 Task: Open Card Change Control Board Meeting in Board Business Model Business Case Development and Analysis to Workspace Consulting and add a team member Softage.2@softage.net, a label Orange, a checklist Financial Planning and Analysis, an attachment from Trello, a color Orange and finally, add a card description 'Create and send out employee engagement survey on career development opportunities' and a comment 'Let us celebrate our progress and keep pushing forward as this task is an important milestone in our project.'. Add a start date 'Jan 06, 1900' with a due date 'Jan 13, 1900'
Action: Mouse moved to (455, 142)
Screenshot: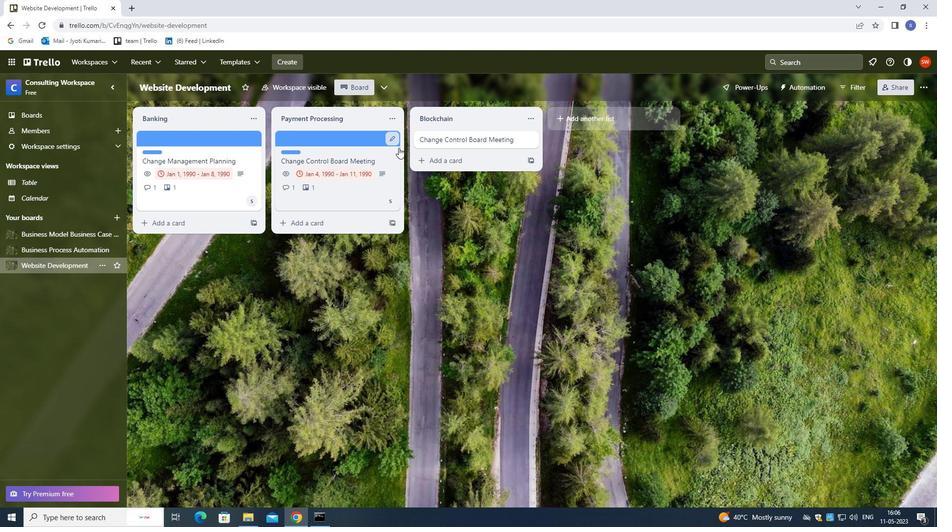 
Action: Mouse pressed left at (455, 142)
Screenshot: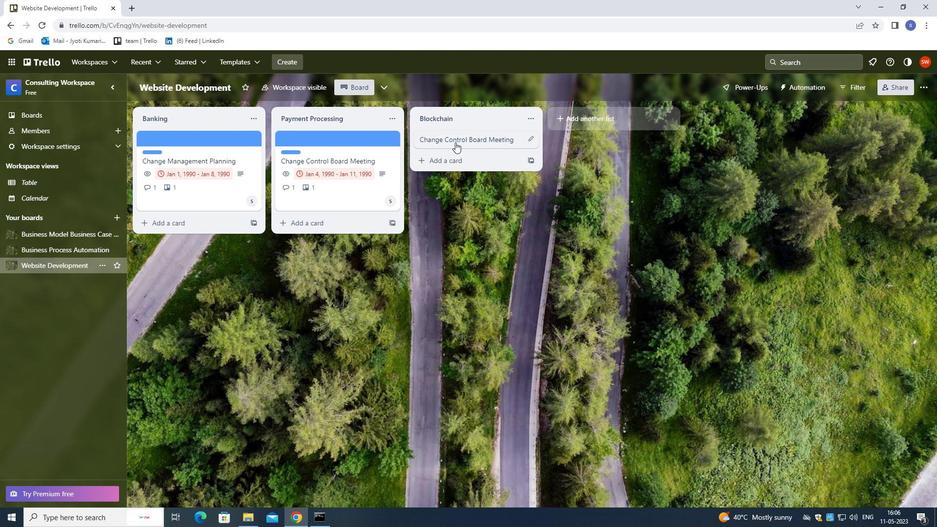 
Action: Mouse moved to (600, 177)
Screenshot: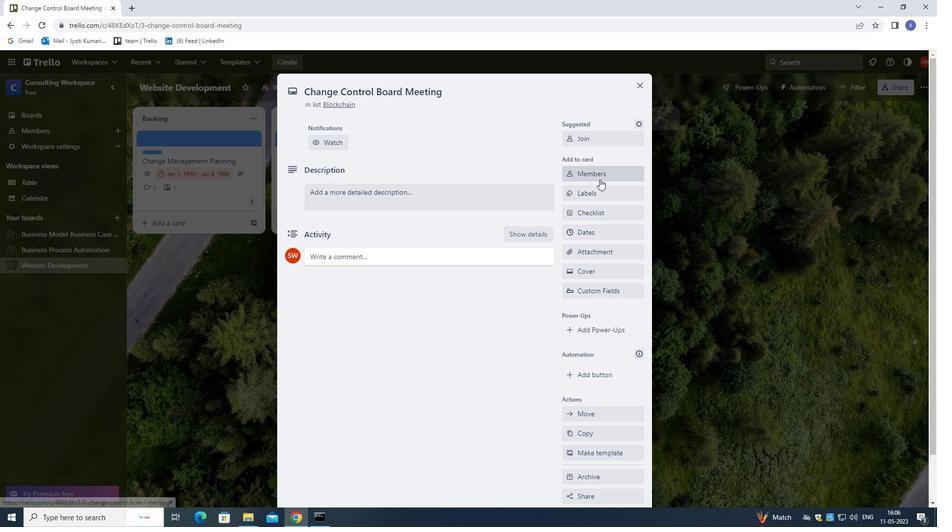 
Action: Mouse pressed left at (600, 177)
Screenshot: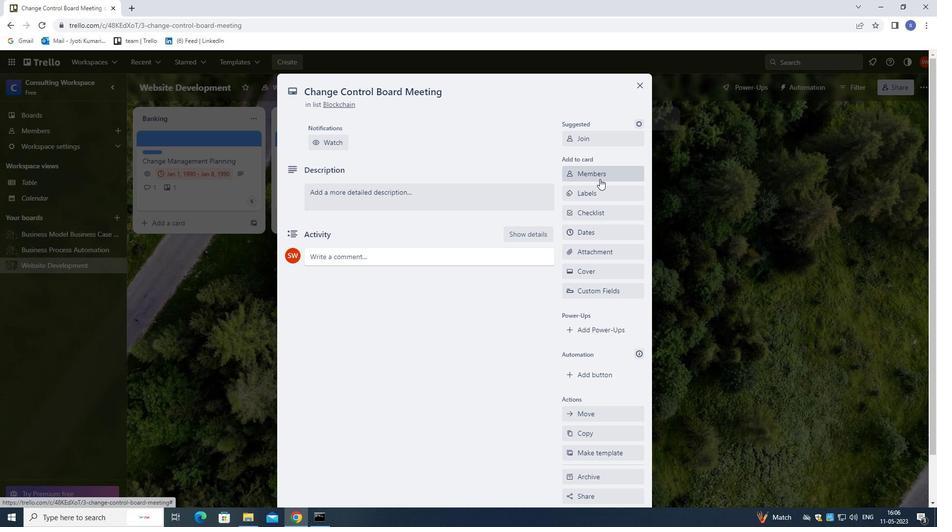 
Action: Mouse moved to (12, 0)
Screenshot: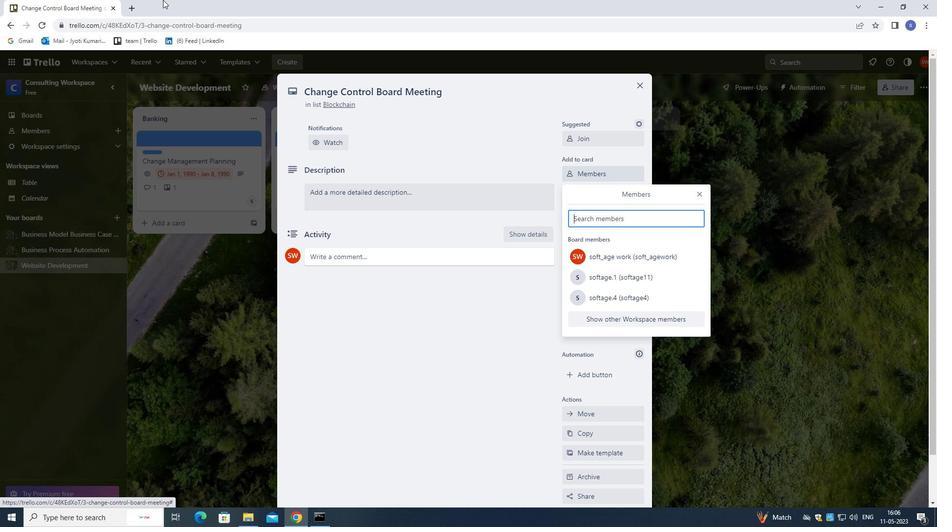 
Action: Key pressed s
Screenshot: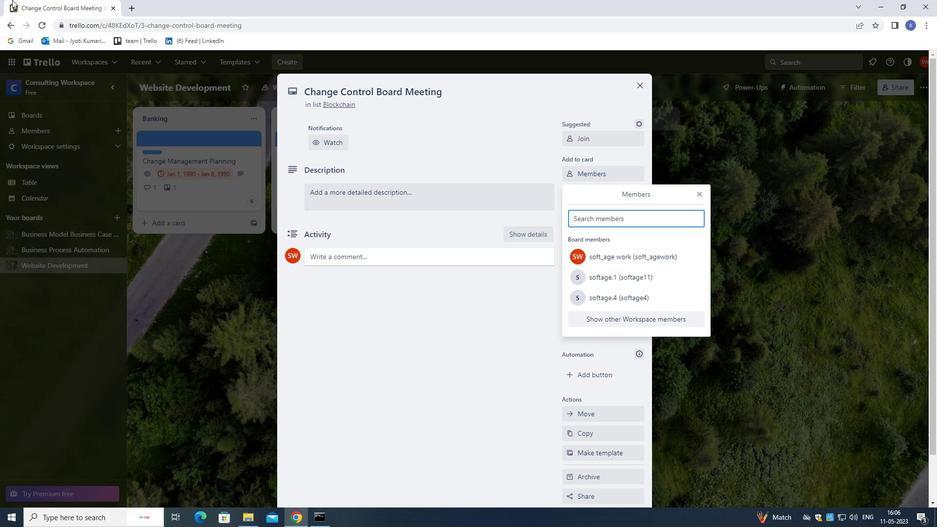 
Action: Mouse moved to (11, 0)
Screenshot: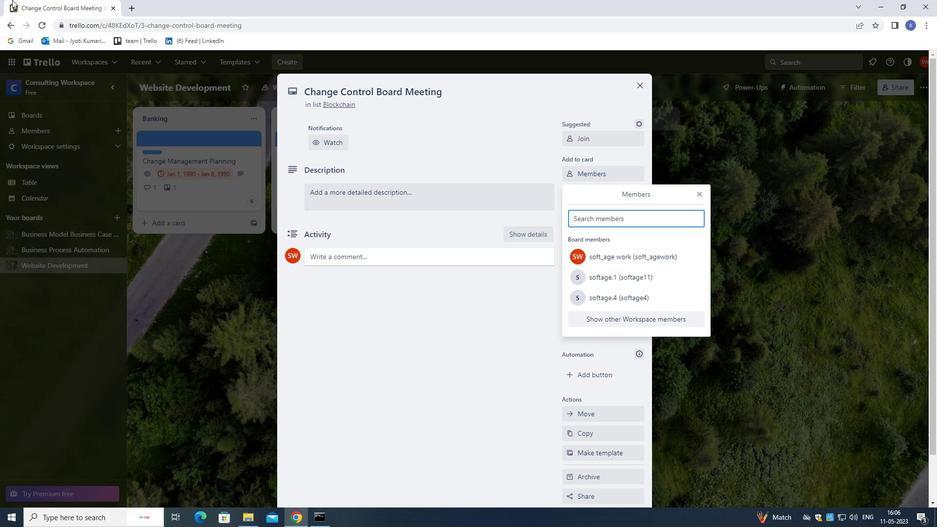 
Action: Key pressed oftage.3<Key.shift>@SOFTAGE.NET
Screenshot: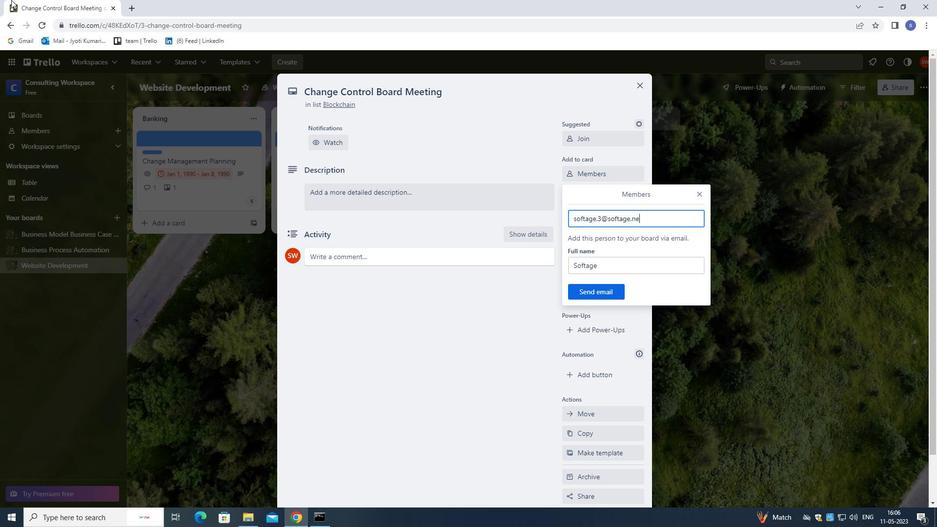 
Action: Mouse moved to (611, 289)
Screenshot: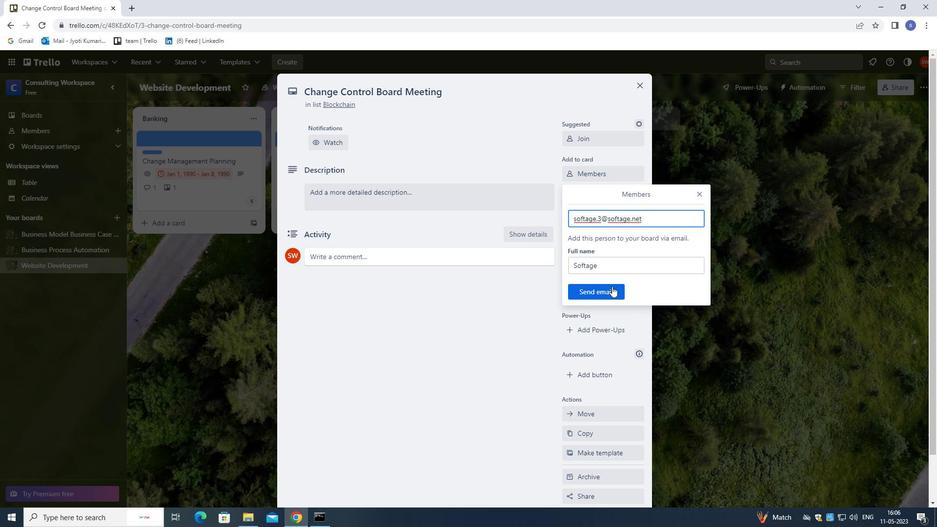 
Action: Mouse pressed left at (611, 289)
Screenshot: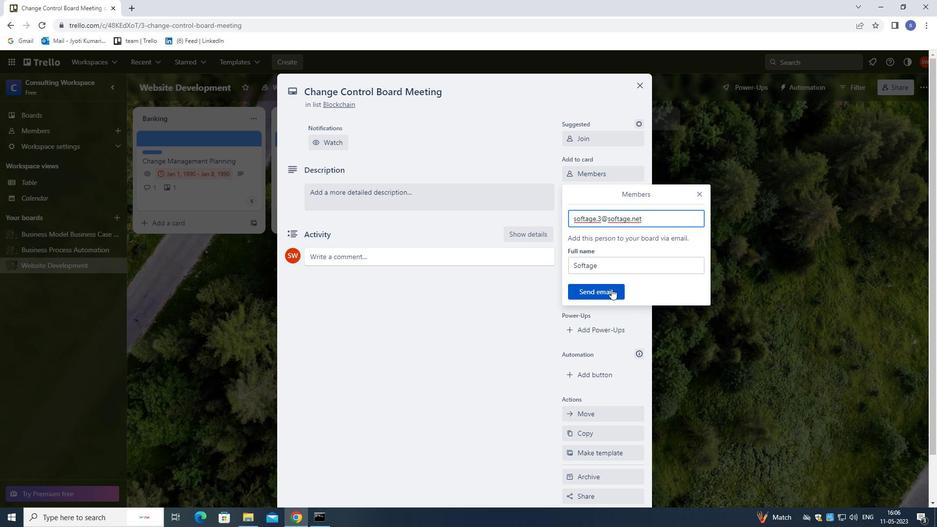 
Action: Mouse moved to (590, 198)
Screenshot: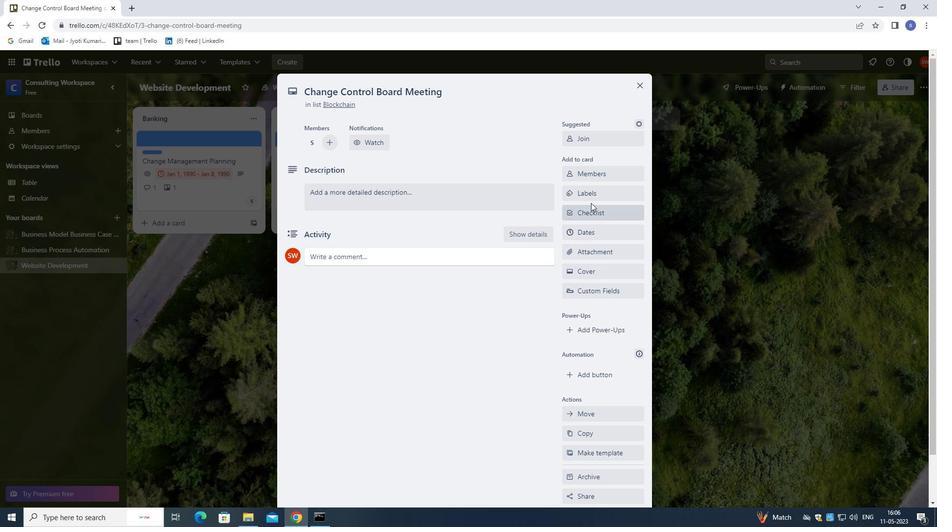 
Action: Mouse pressed left at (590, 198)
Screenshot: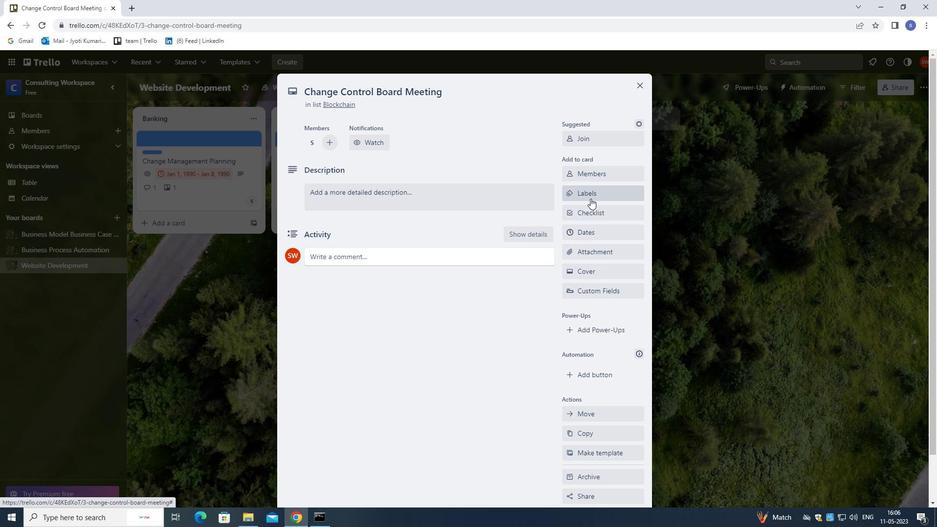 
Action: Mouse moved to (593, 318)
Screenshot: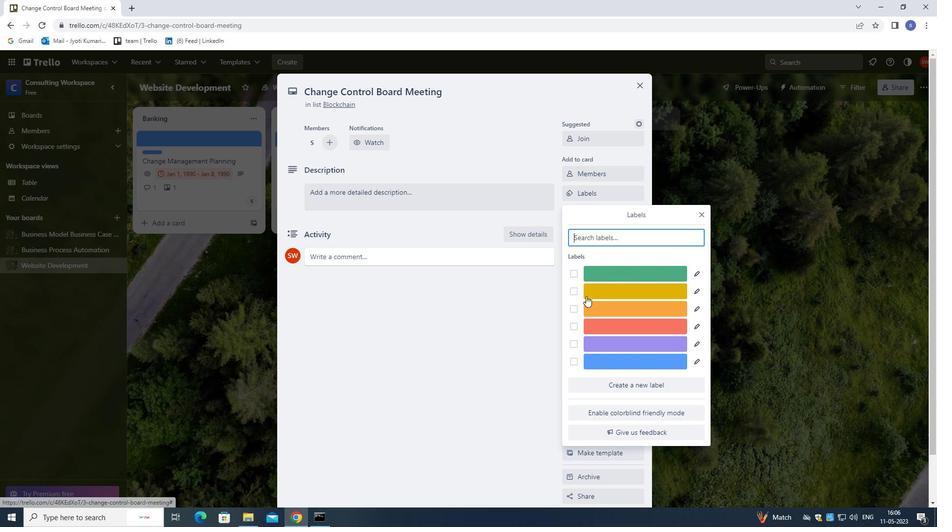 
Action: Key pressed BL
Screenshot: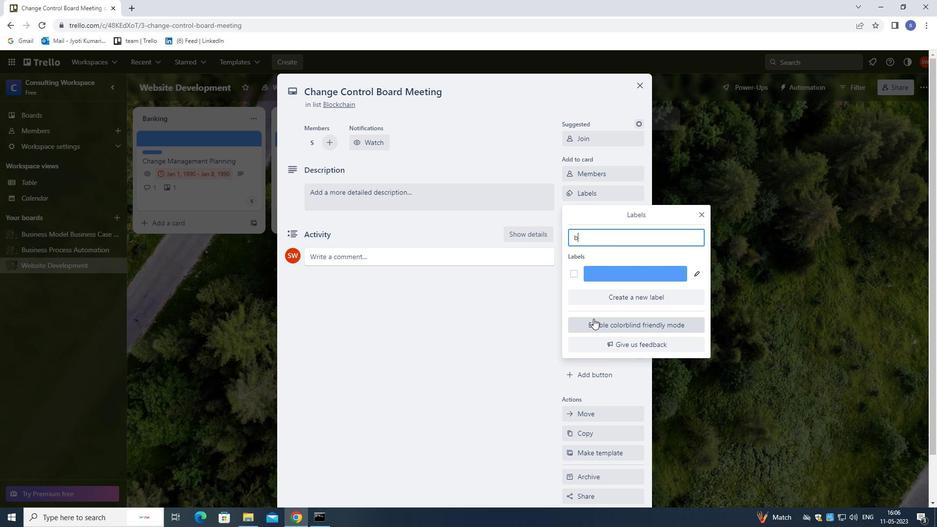 
Action: Mouse moved to (576, 272)
Screenshot: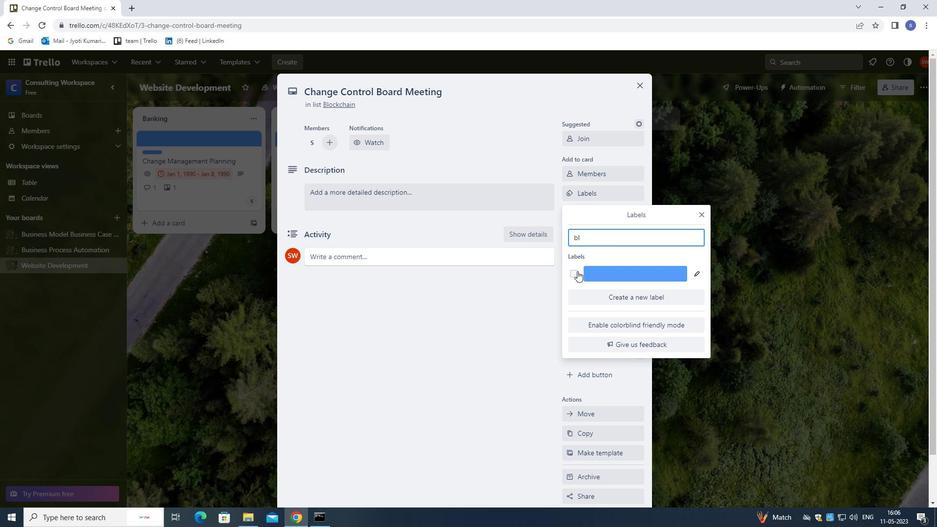 
Action: Mouse pressed left at (576, 272)
Screenshot: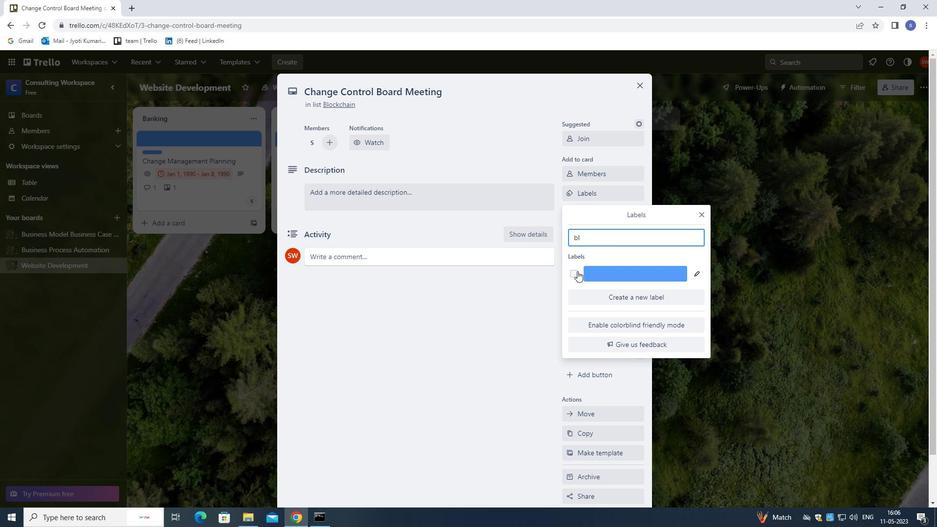
Action: Mouse moved to (702, 216)
Screenshot: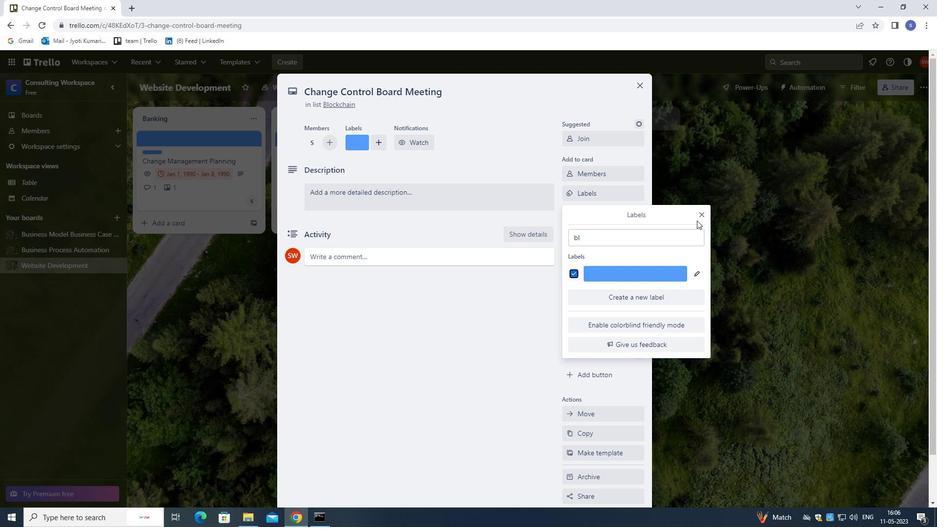 
Action: Mouse pressed left at (702, 216)
Screenshot: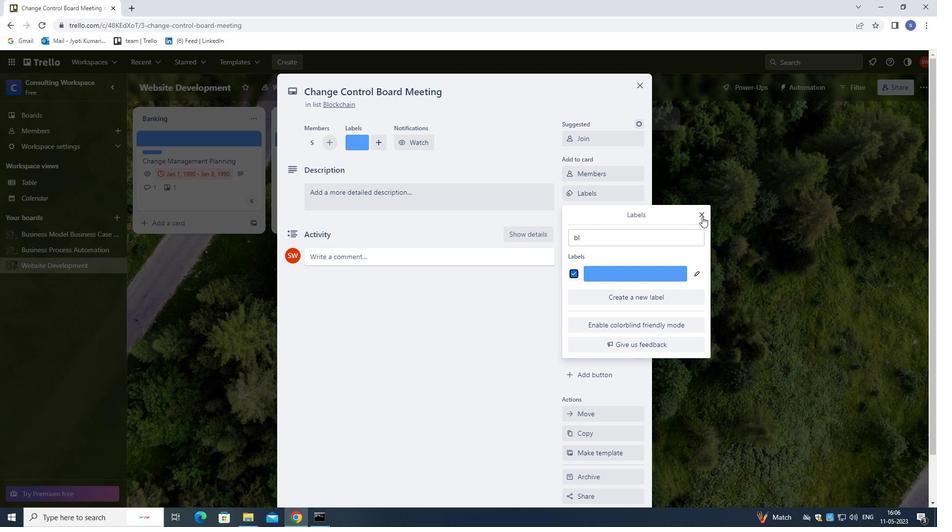 
Action: Mouse moved to (628, 219)
Screenshot: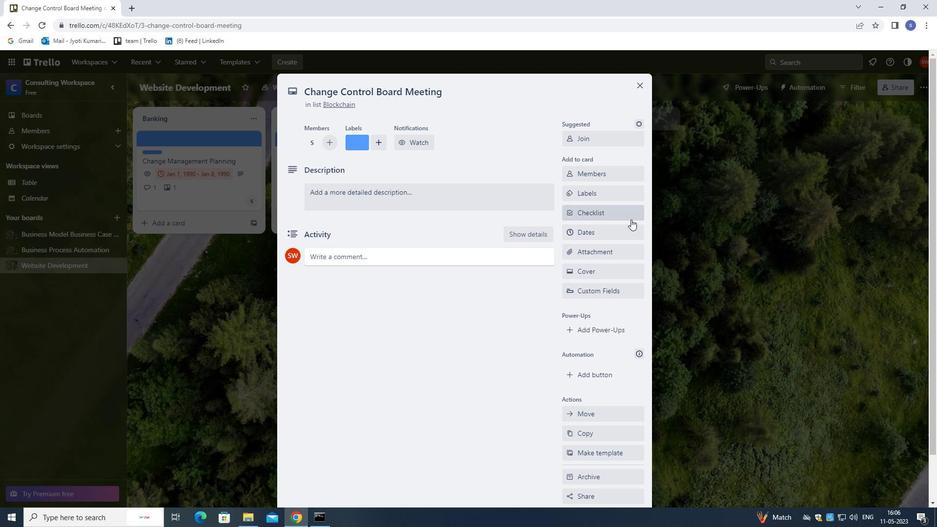 
Action: Mouse pressed left at (628, 219)
Screenshot: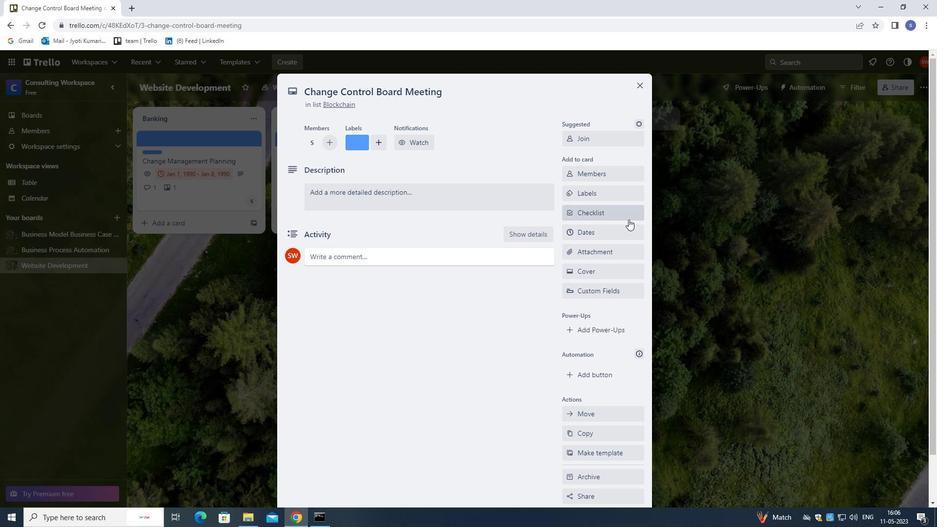 
Action: Mouse moved to (410, 62)
Screenshot: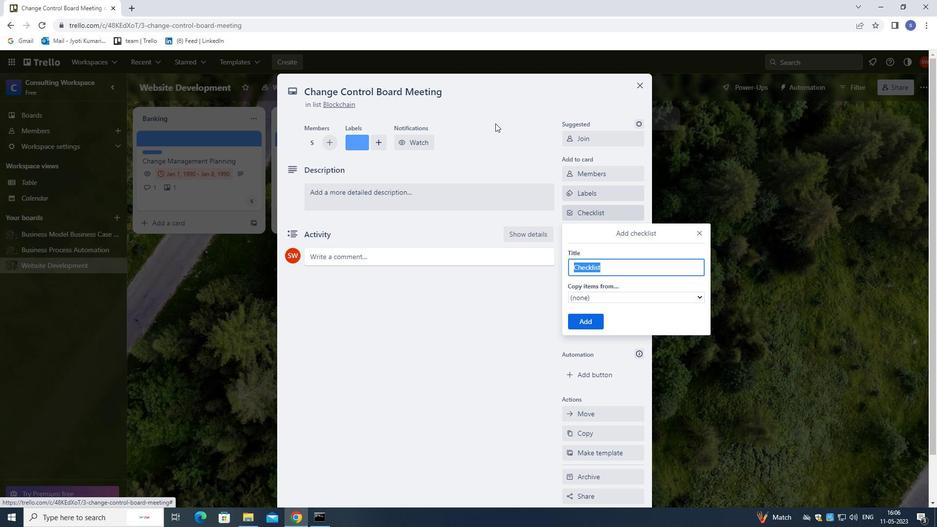 
Action: Key pressed <Key.shift>TASK<Key.space><Key.shift><Key.shift>MANAGEMENT
Screenshot: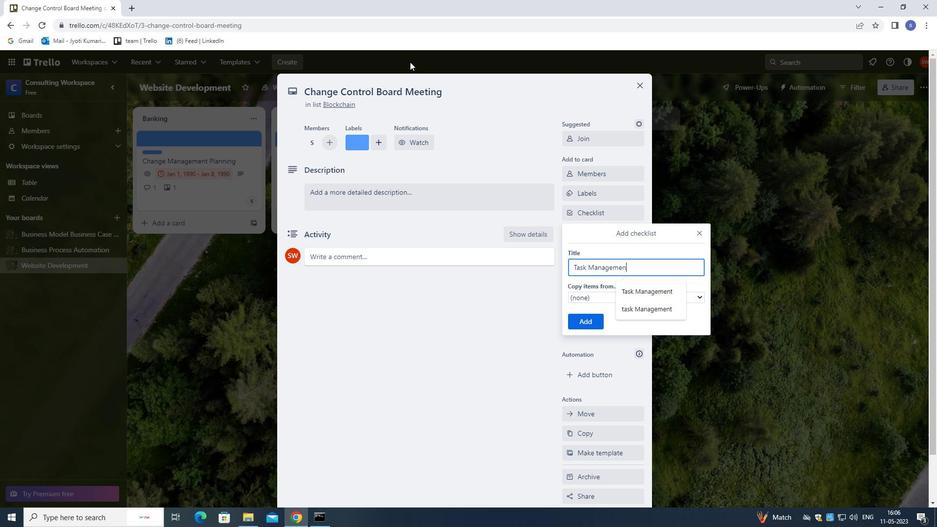 
Action: Mouse moved to (587, 320)
Screenshot: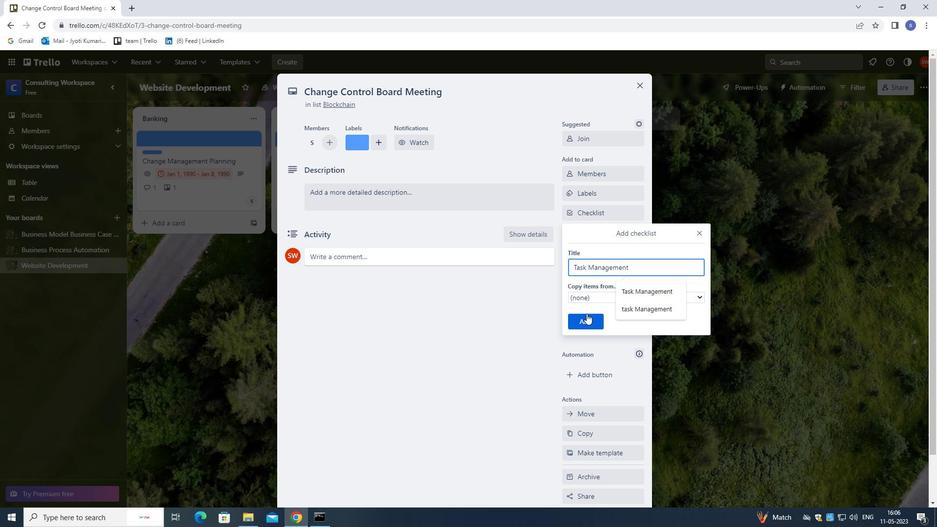 
Action: Mouse pressed left at (587, 320)
Screenshot: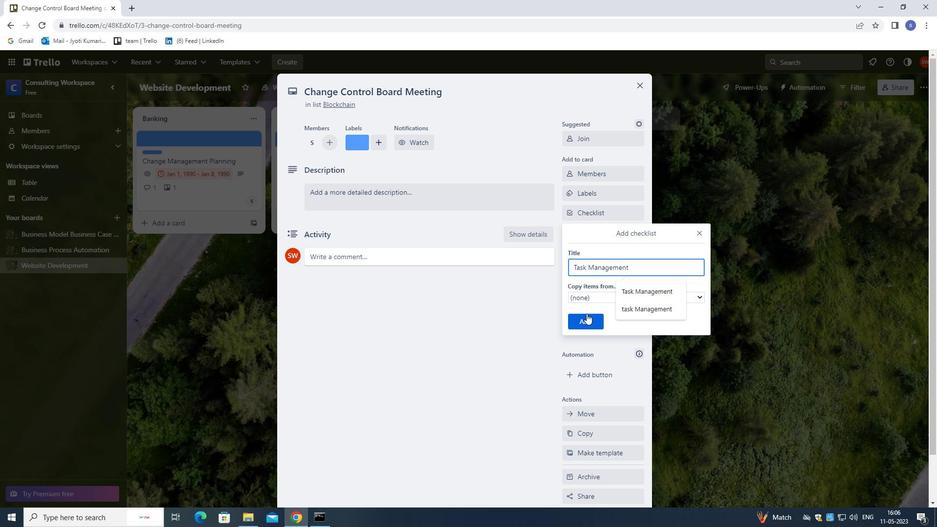 
Action: Mouse moved to (597, 233)
Screenshot: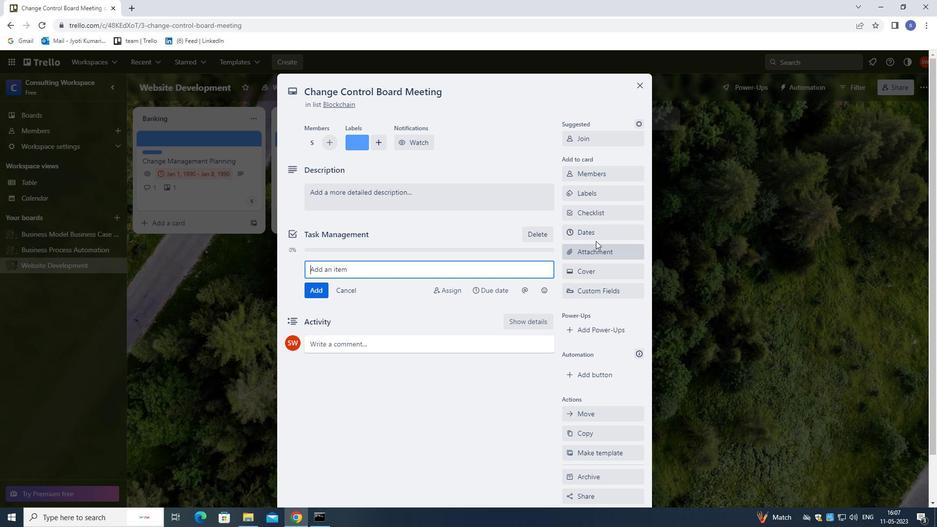 
Action: Mouse pressed left at (597, 233)
Screenshot: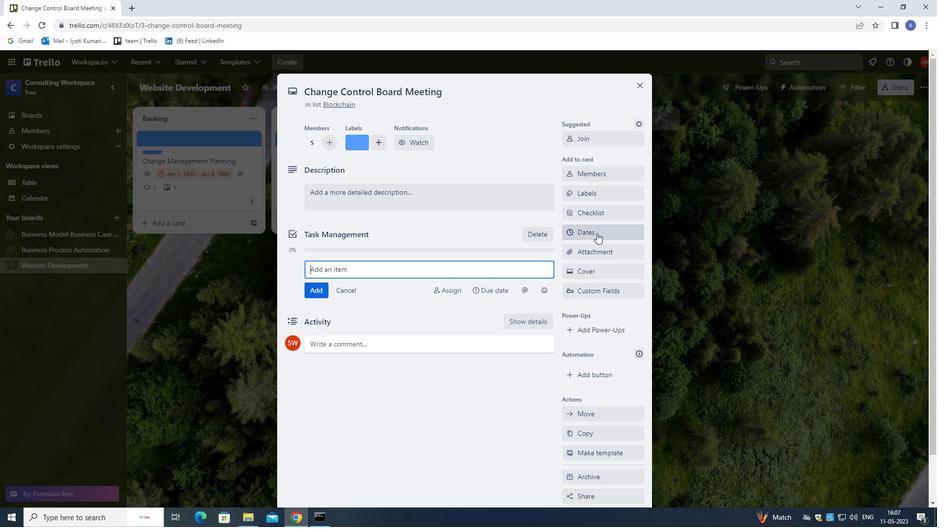 
Action: Mouse moved to (570, 263)
Screenshot: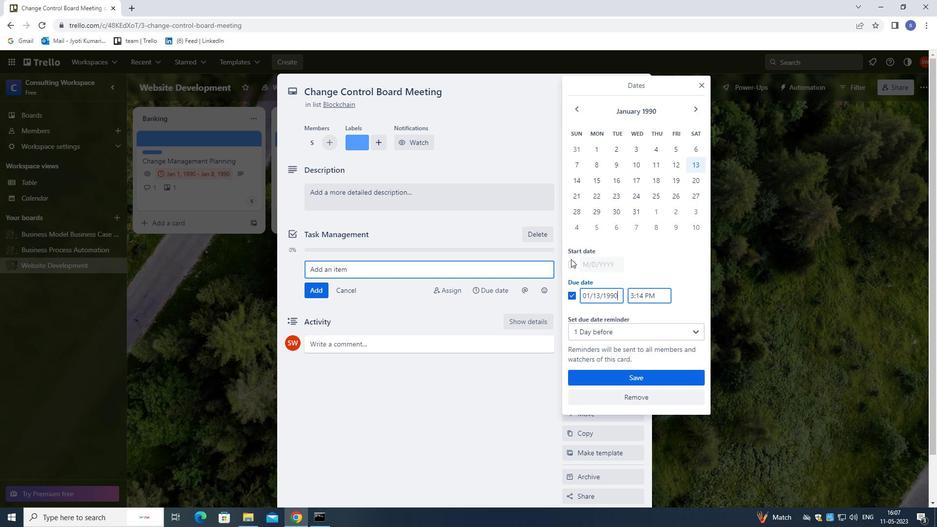 
Action: Mouse pressed left at (570, 263)
Screenshot: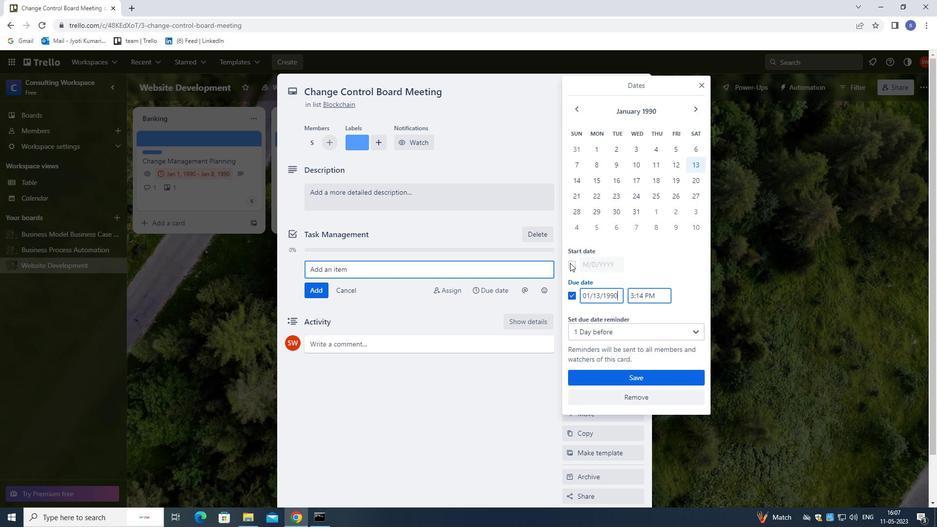 
Action: Mouse moved to (598, 263)
Screenshot: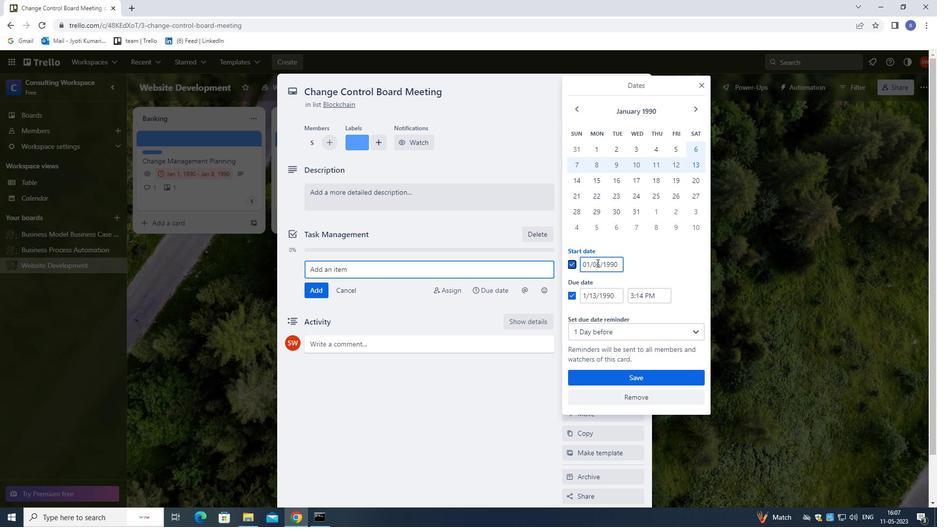 
Action: Mouse pressed left at (598, 263)
Screenshot: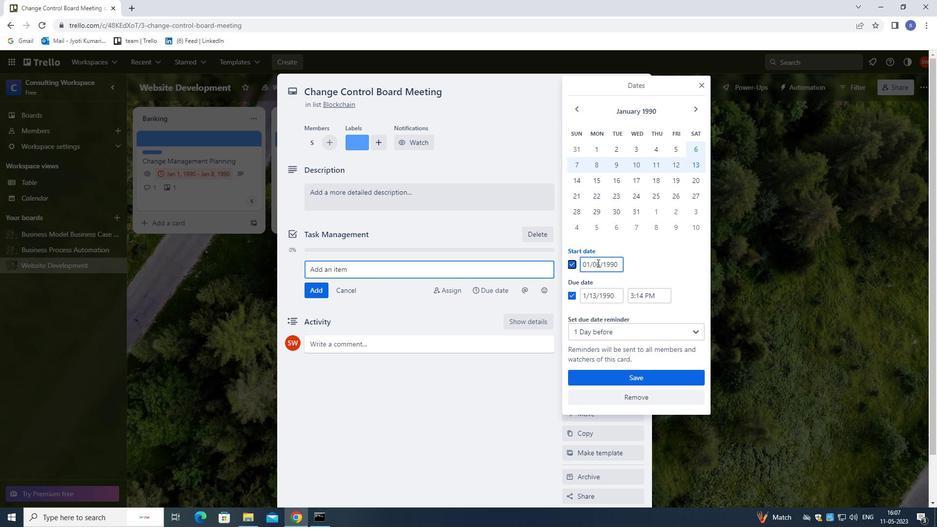 
Action: Mouse moved to (433, 174)
Screenshot: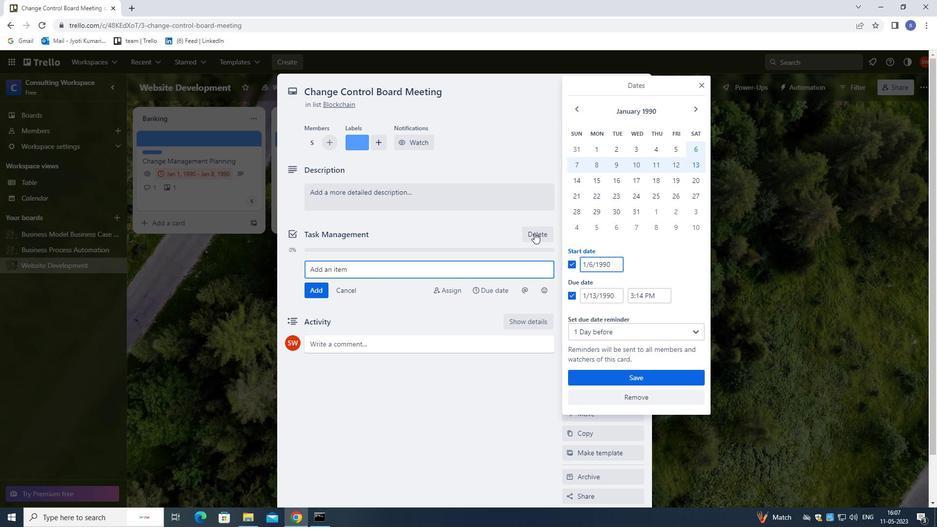 
Action: Key pressed <Key.left><Key.left><Key.backspace>7
Screenshot: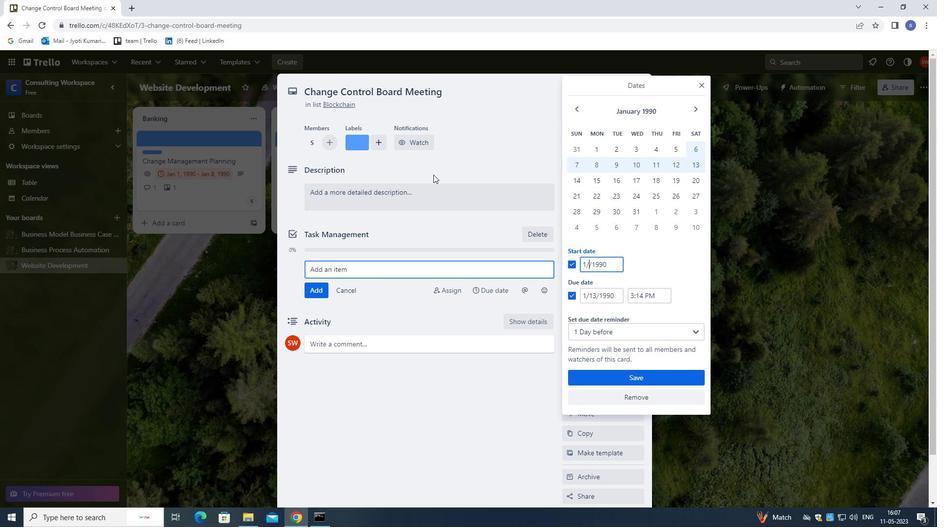 
Action: Mouse moved to (596, 293)
Screenshot: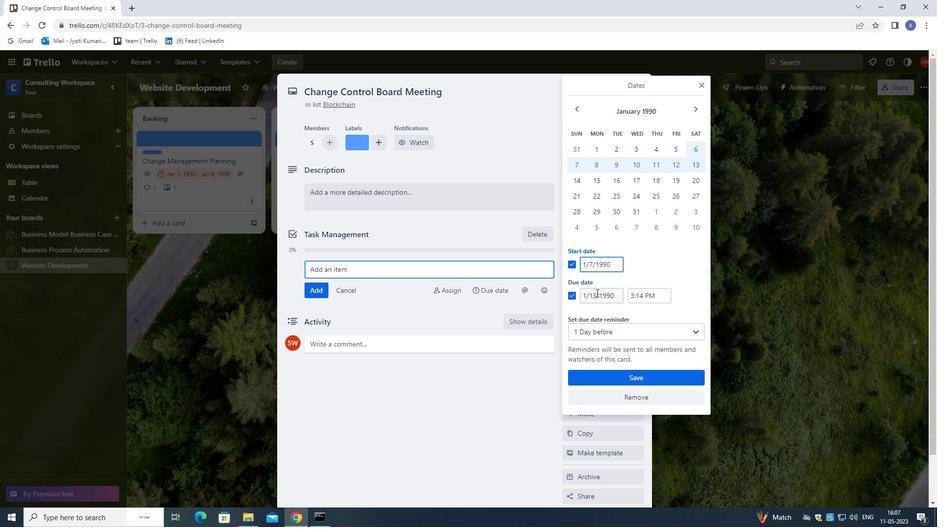
Action: Mouse pressed left at (596, 293)
Screenshot: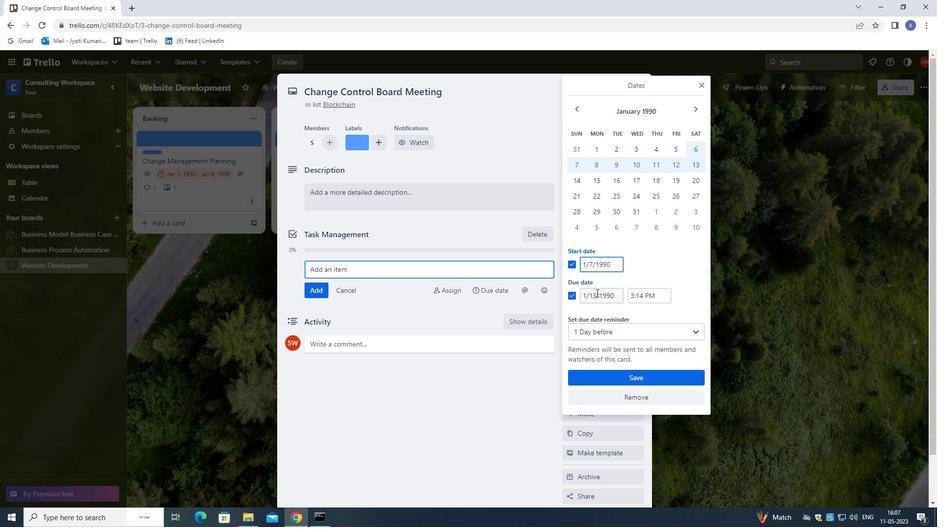 
Action: Mouse moved to (517, 291)
Screenshot: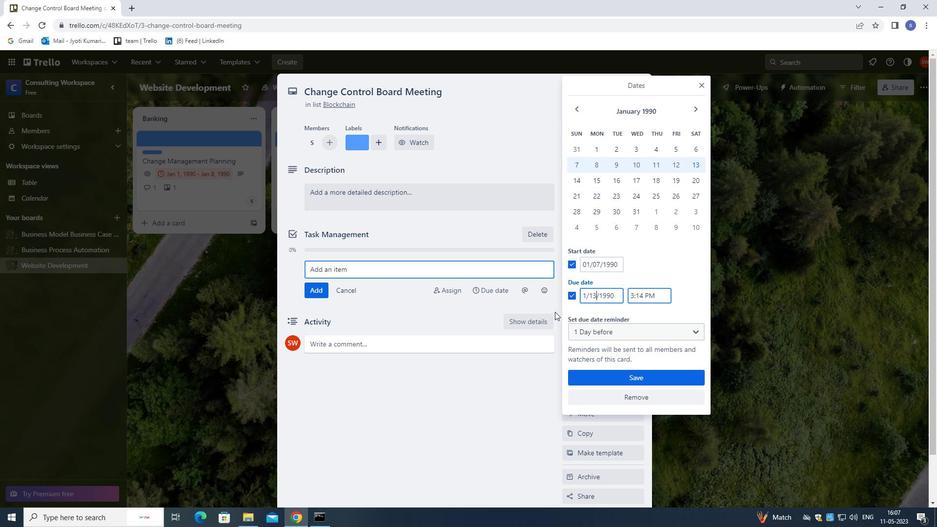 
Action: Key pressed <Key.backspace>4
Screenshot: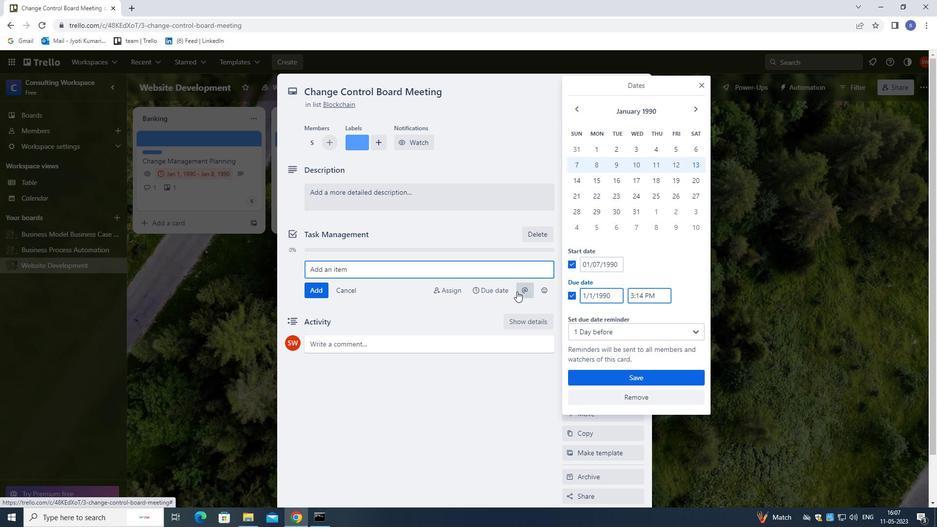 
Action: Mouse moved to (635, 377)
Screenshot: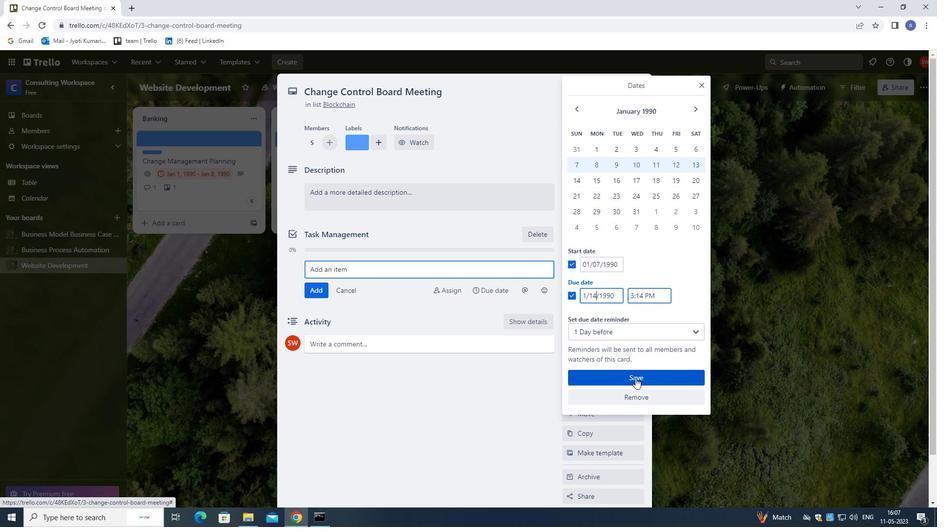 
Action: Mouse pressed left at (635, 377)
Screenshot: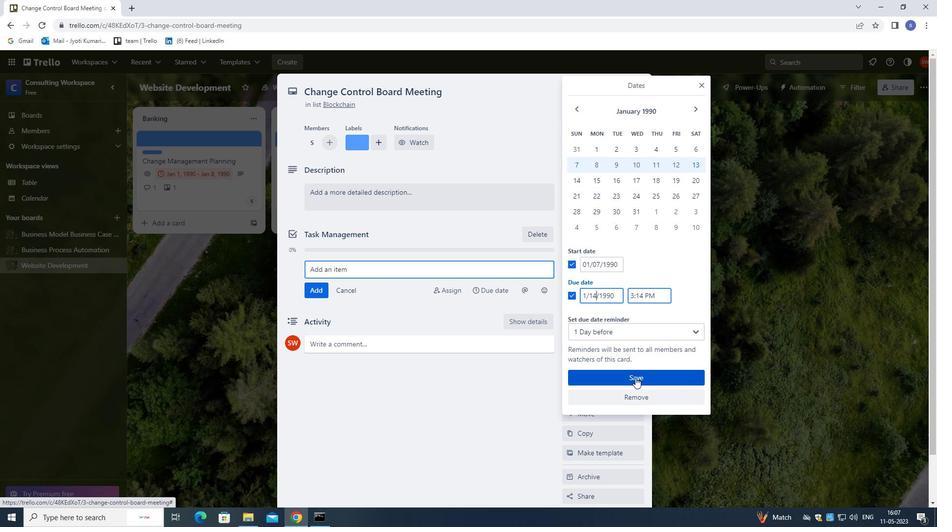 
Action: Mouse moved to (587, 253)
Screenshot: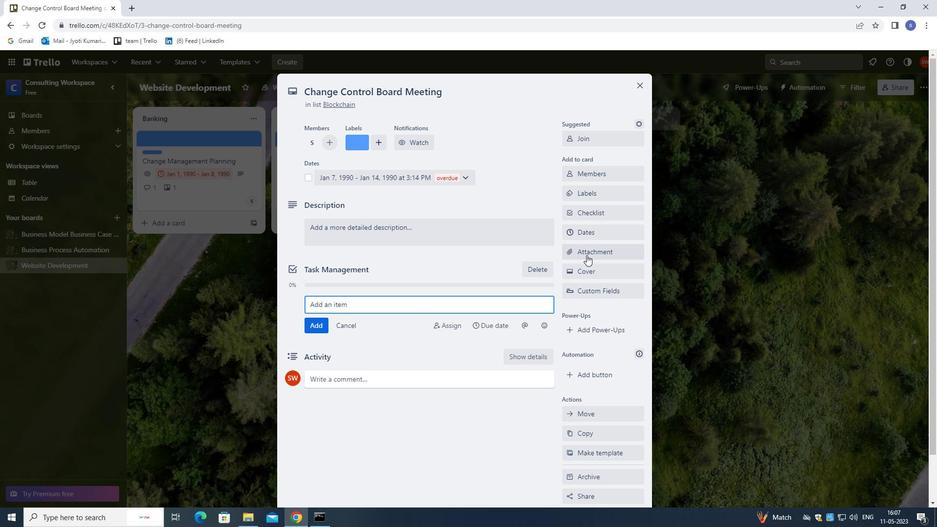 
Action: Mouse pressed left at (587, 253)
Screenshot: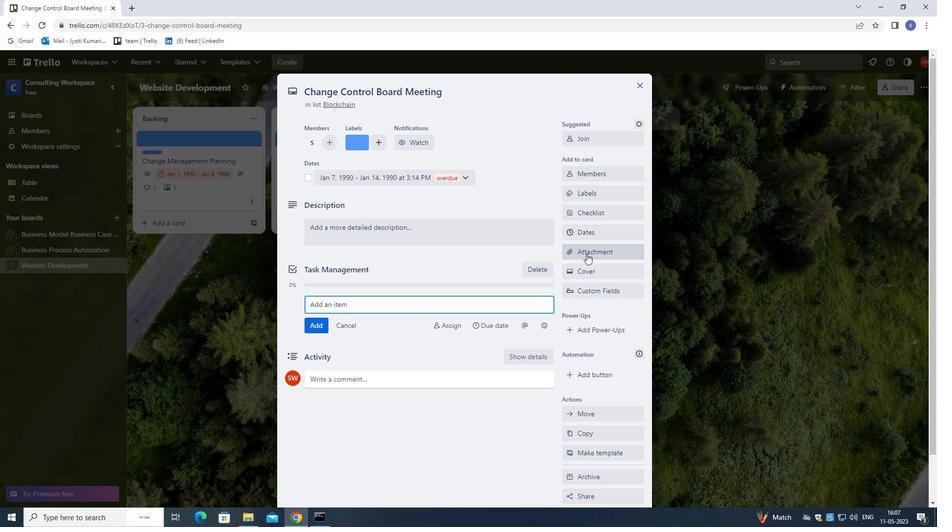 
Action: Mouse moved to (619, 309)
Screenshot: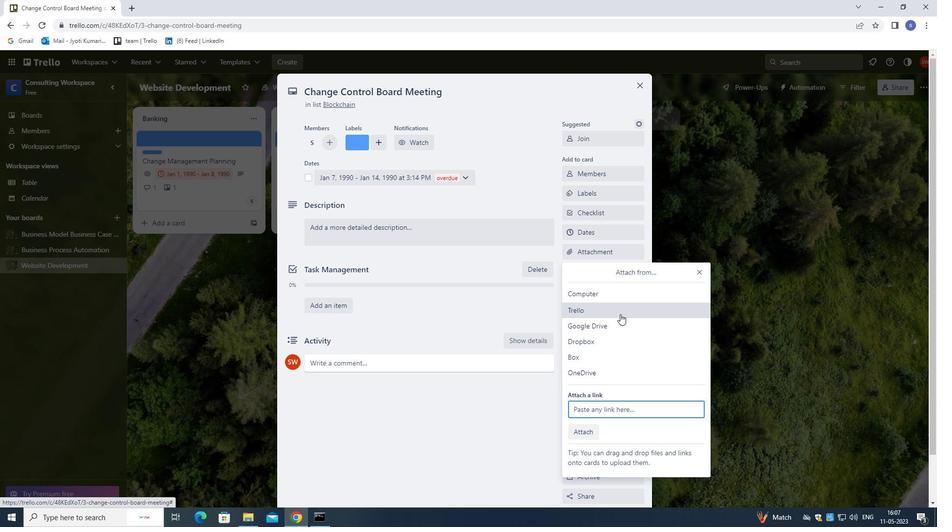 
Action: Mouse pressed left at (619, 309)
Screenshot: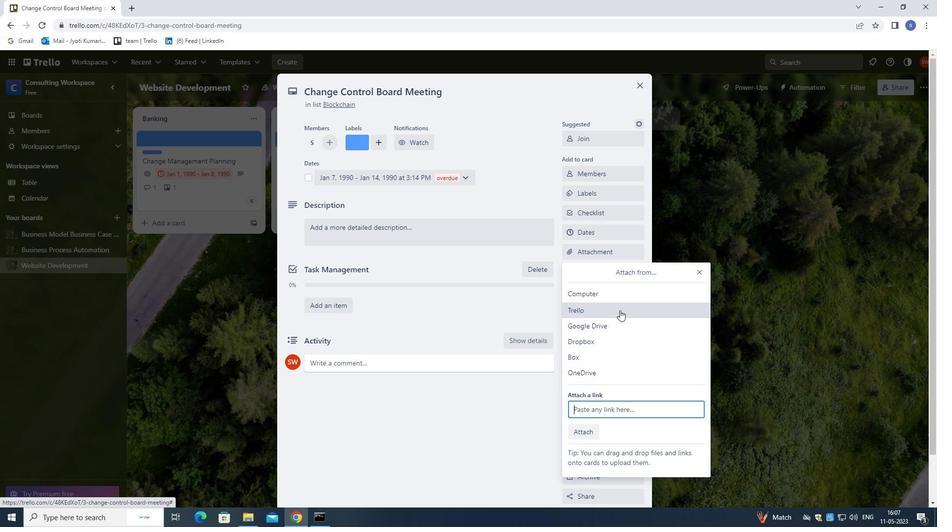 
Action: Mouse moved to (610, 286)
Screenshot: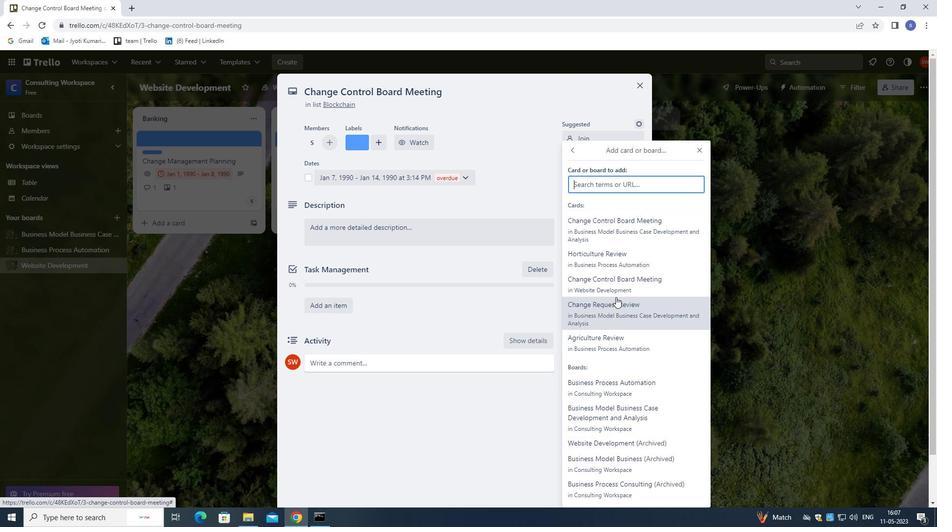 
Action: Mouse pressed left at (610, 286)
Screenshot: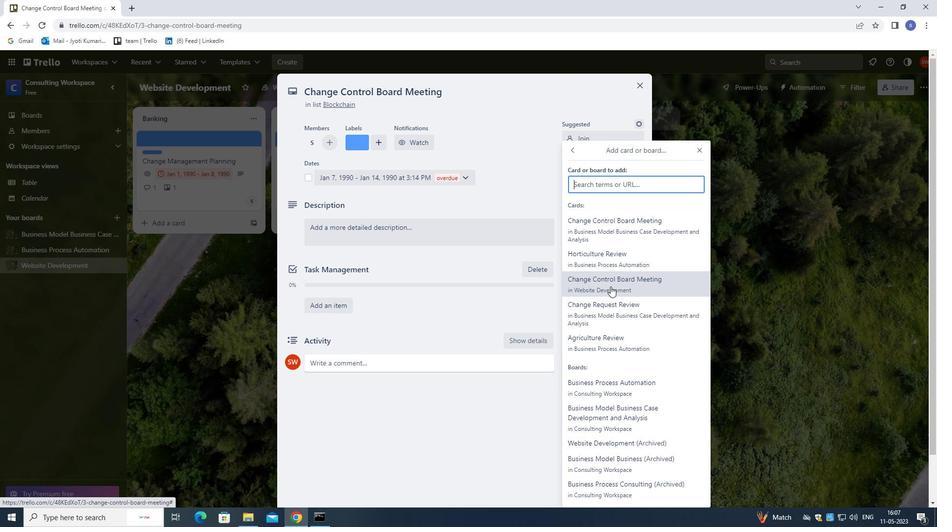 
Action: Mouse moved to (586, 274)
Screenshot: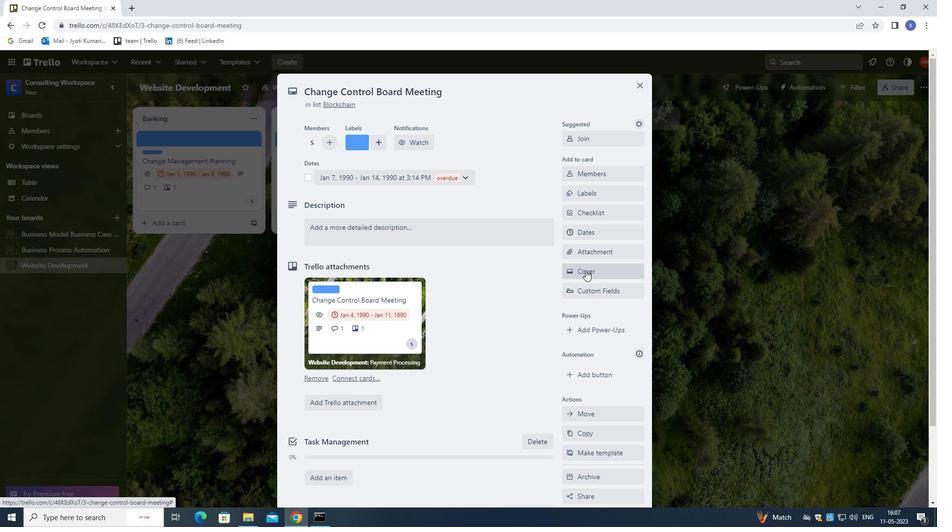 
Action: Mouse pressed left at (586, 274)
Screenshot: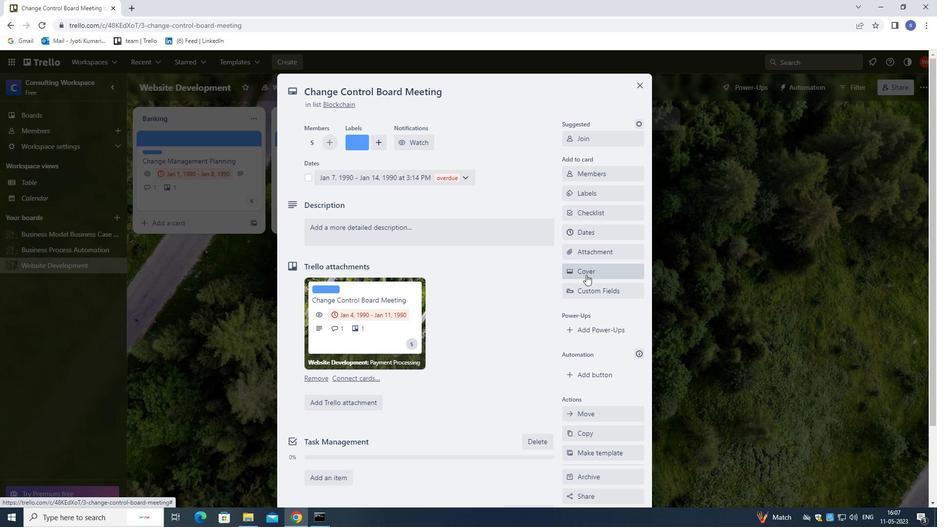 
Action: Mouse moved to (589, 334)
Screenshot: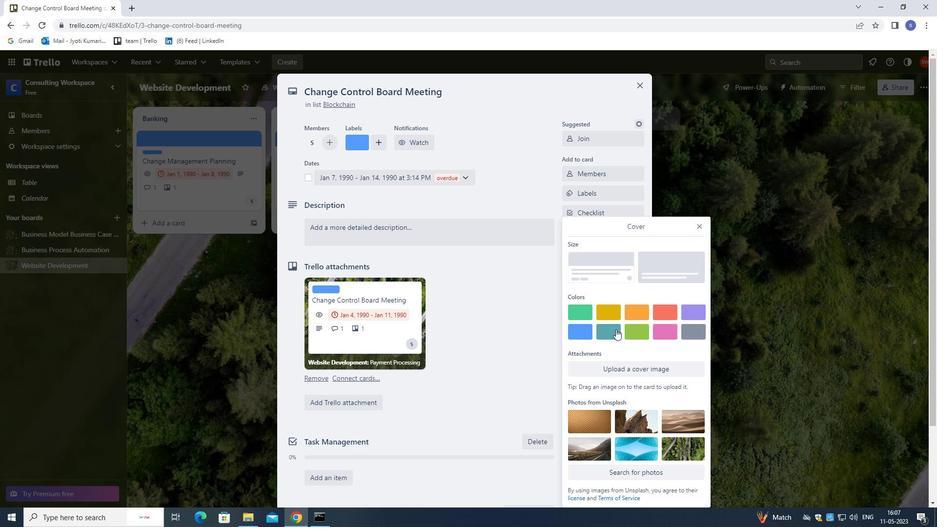 
Action: Mouse pressed left at (589, 334)
Screenshot: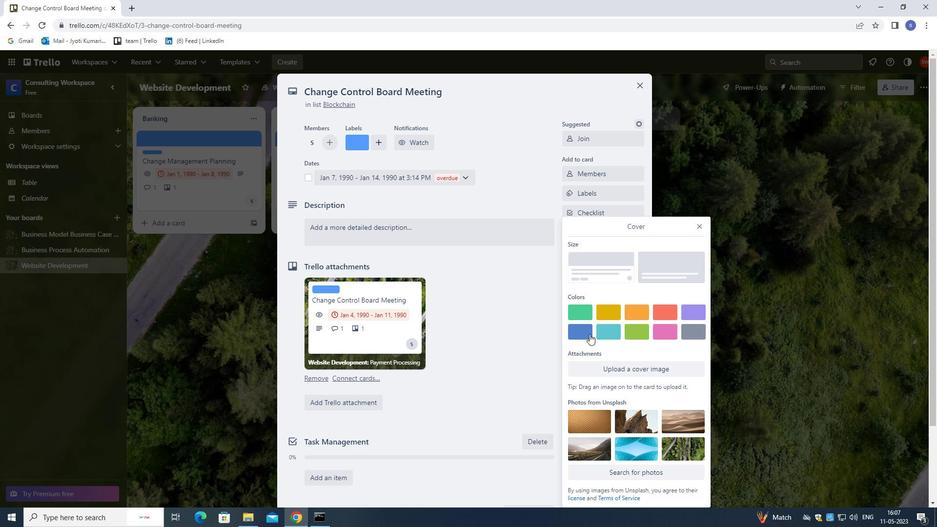 
Action: Mouse moved to (702, 206)
Screenshot: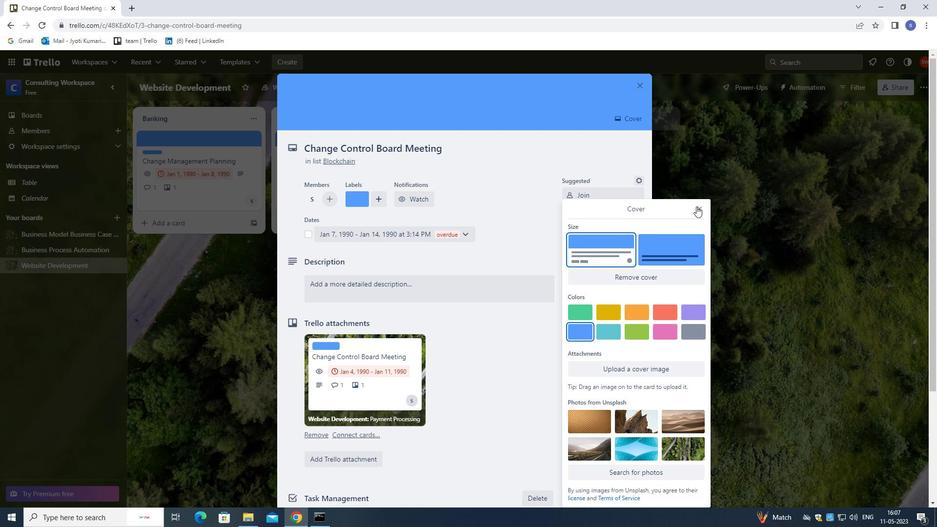 
Action: Mouse pressed left at (702, 206)
Screenshot: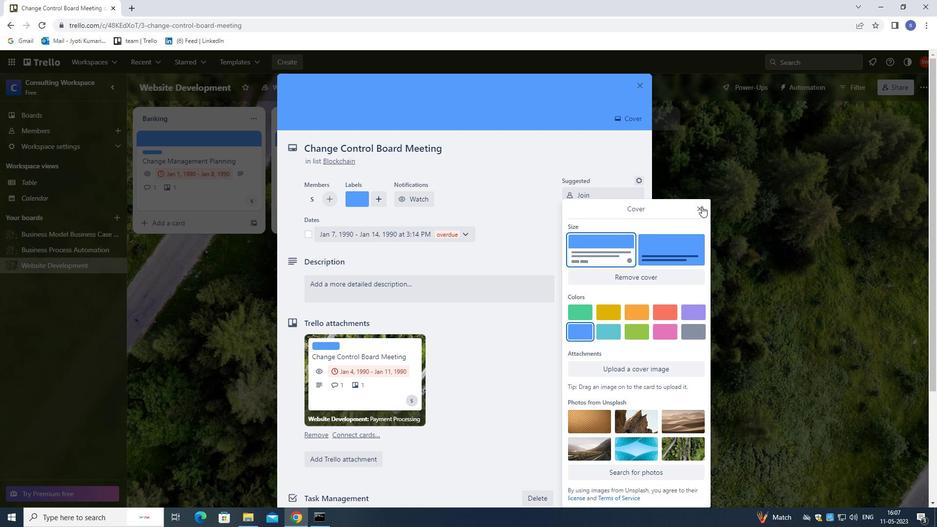 
Action: Mouse moved to (432, 282)
Screenshot: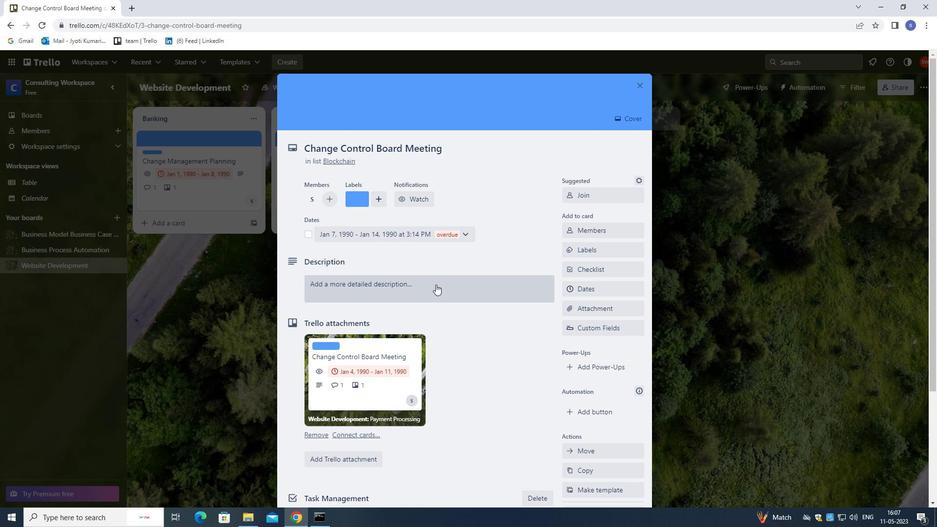 
Action: Mouse pressed left at (432, 282)
Screenshot: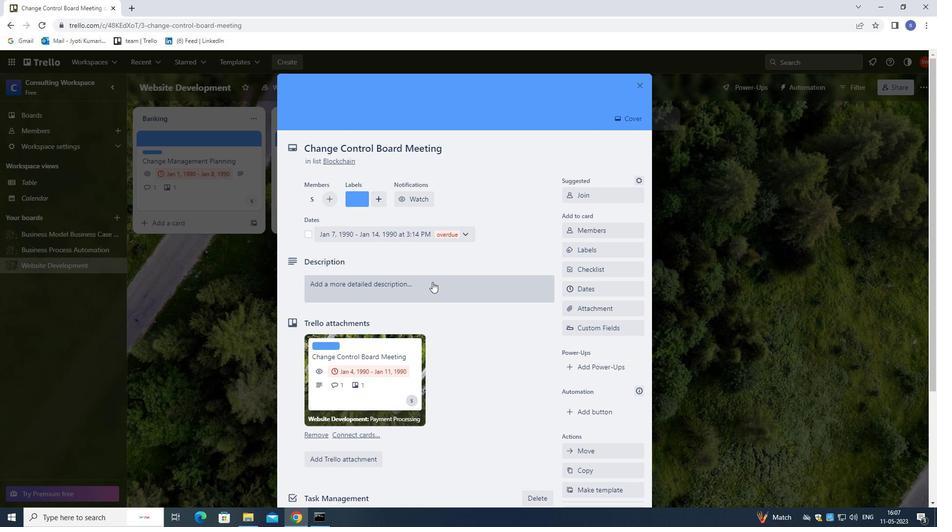 
Action: Mouse moved to (426, 285)
Screenshot: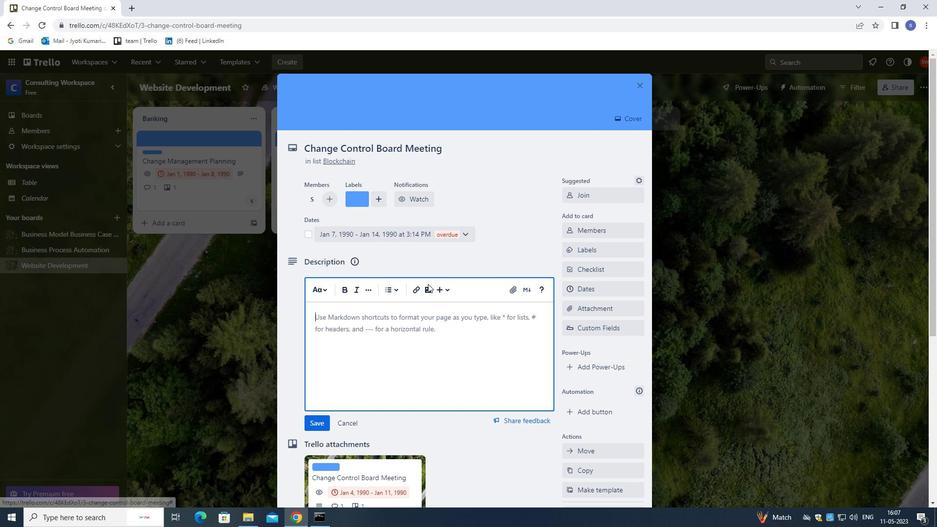 
Action: Key pressed <Key.shift>PLAN<Key.space>AND<Key.space>EXECUTE<Key.space>COMPANY<Key.space>TE
Screenshot: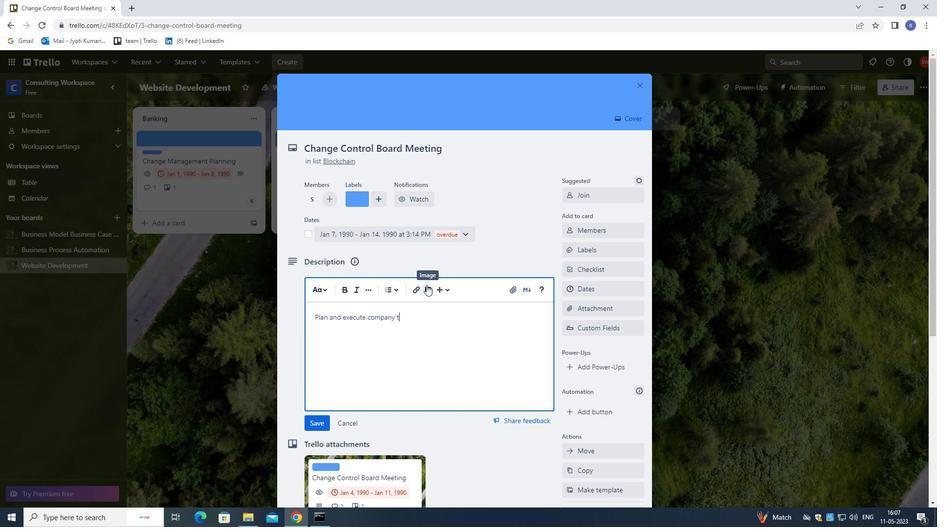 
Action: Mouse moved to (426, 285)
Screenshot: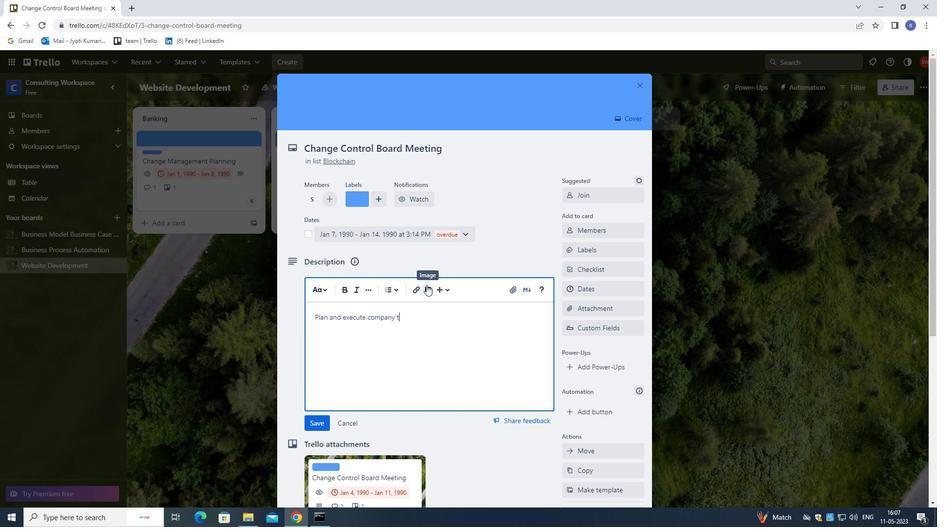 
Action: Key pressed AM-BUILDING<Key.space>CONFERENCE<Key.space>WITH<Key.space>TEAM-BUI;<Key.backspace>LDING<Key.space>ACTIVITIES<Key.space>ON<Key.space>CREATIVITY<Key.space>AND<Key.space>INNOVATION<Key.space><Key.backspace>.
Screenshot: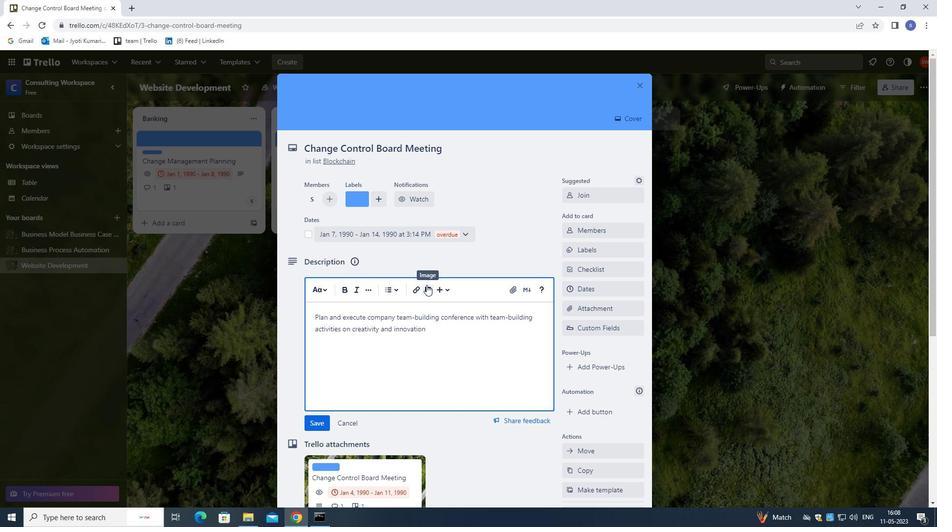 
Action: Mouse moved to (482, 351)
Screenshot: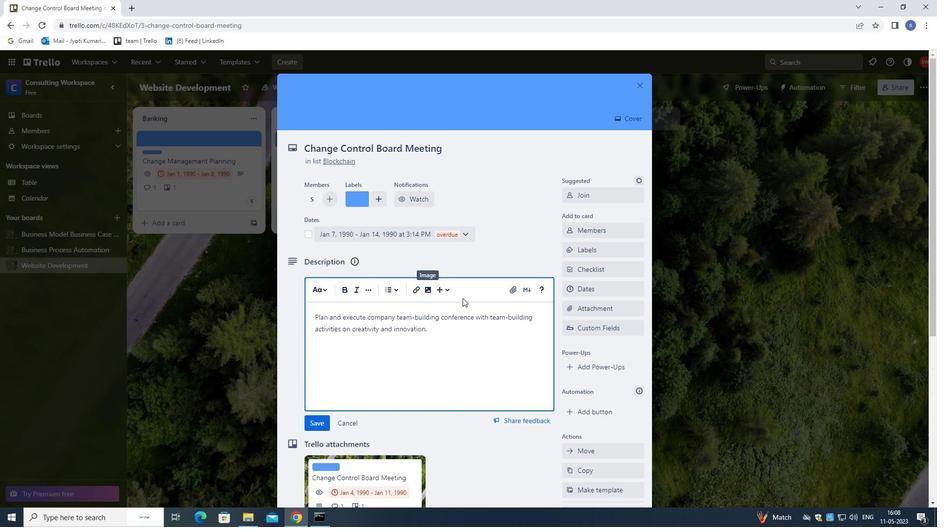 
Action: Mouse scrolled (482, 350) with delta (0, 0)
Screenshot: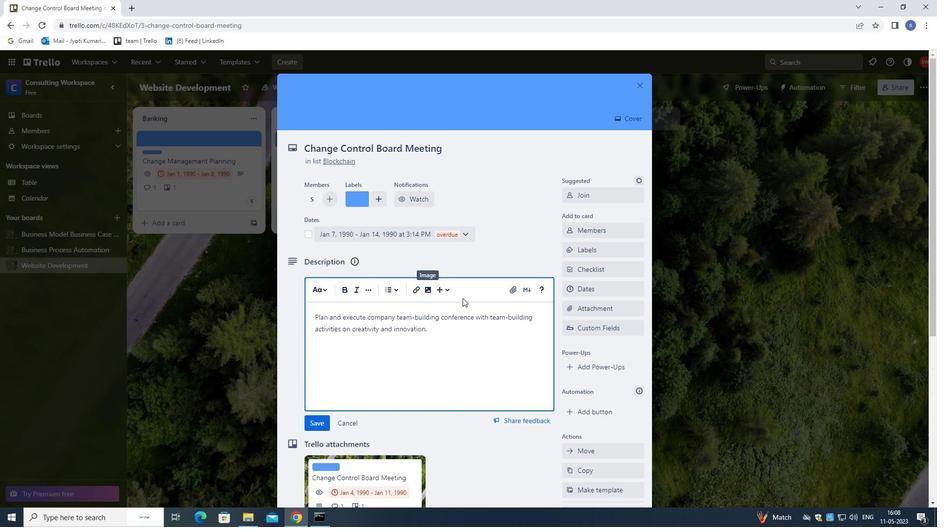 
Action: Mouse moved to (484, 357)
Screenshot: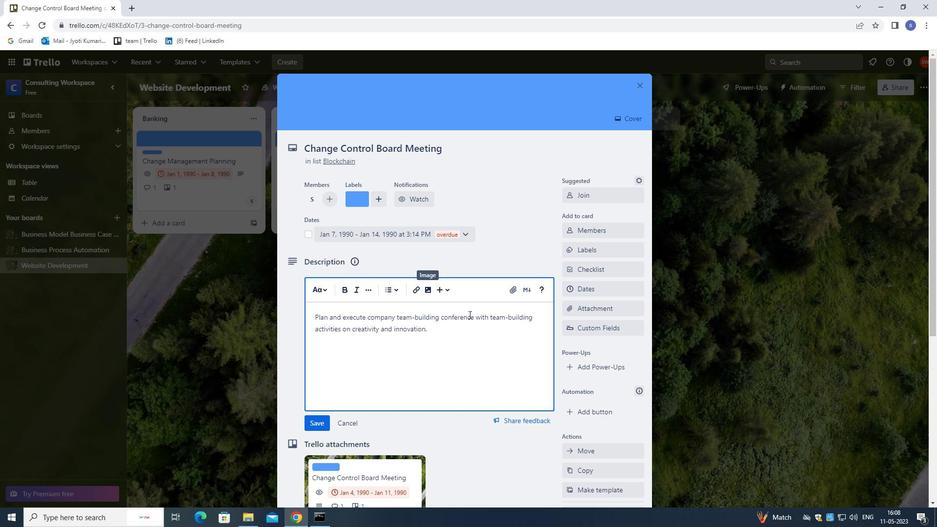 
Action: Mouse scrolled (484, 356) with delta (0, 0)
Screenshot: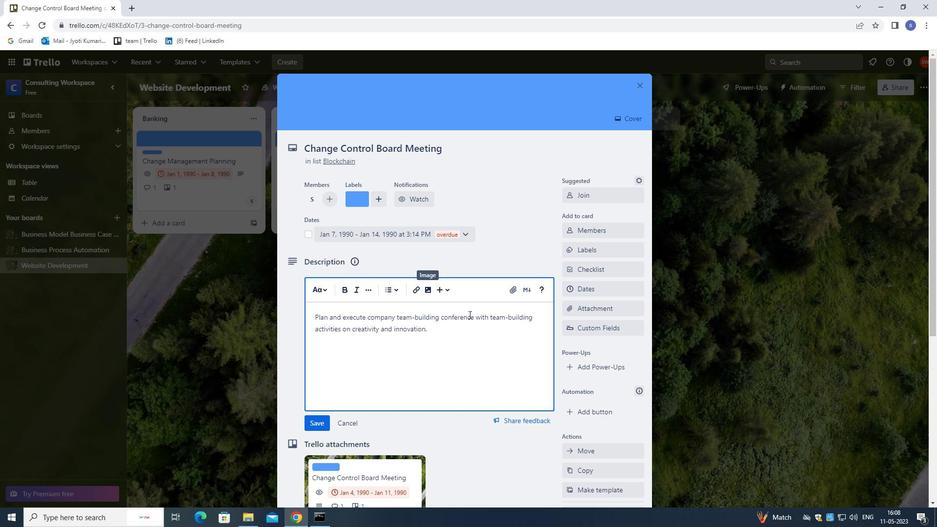 
Action: Mouse moved to (484, 358)
Screenshot: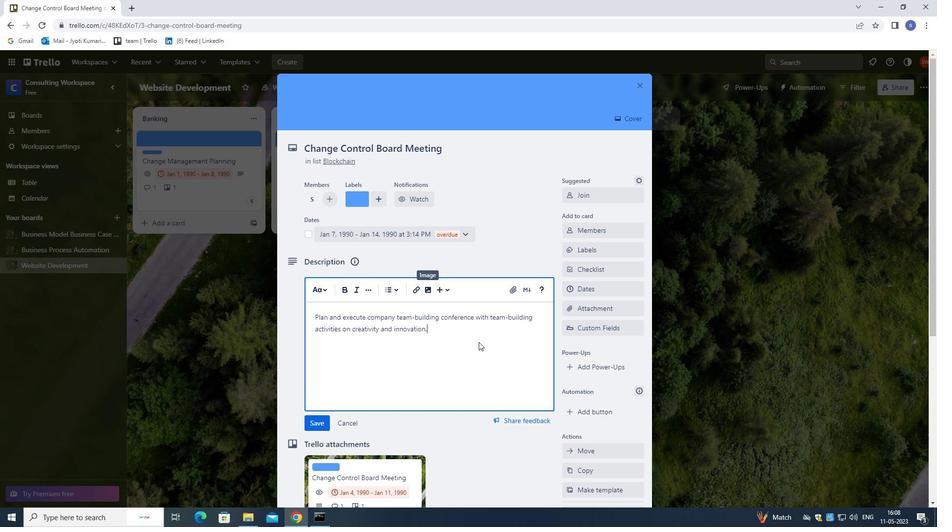 
Action: Mouse scrolled (484, 357) with delta (0, 0)
Screenshot: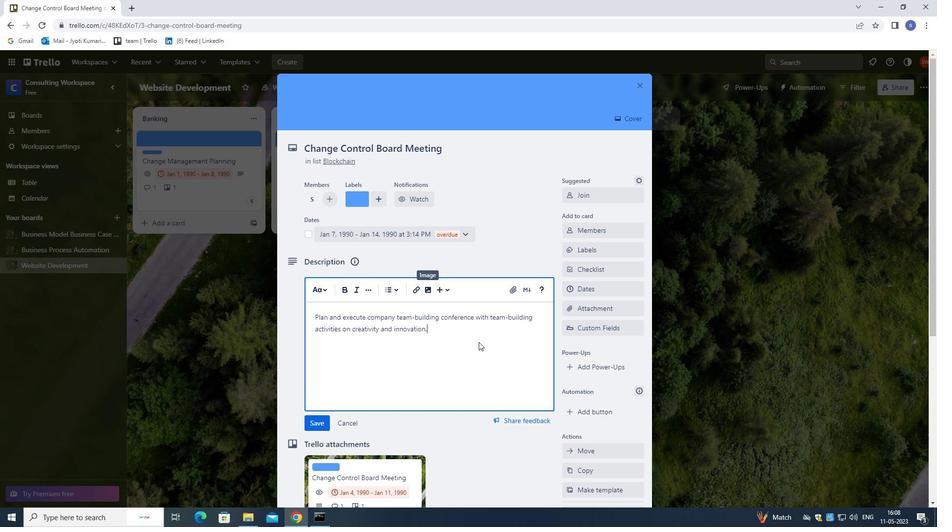 
Action: Mouse moved to (484, 358)
Screenshot: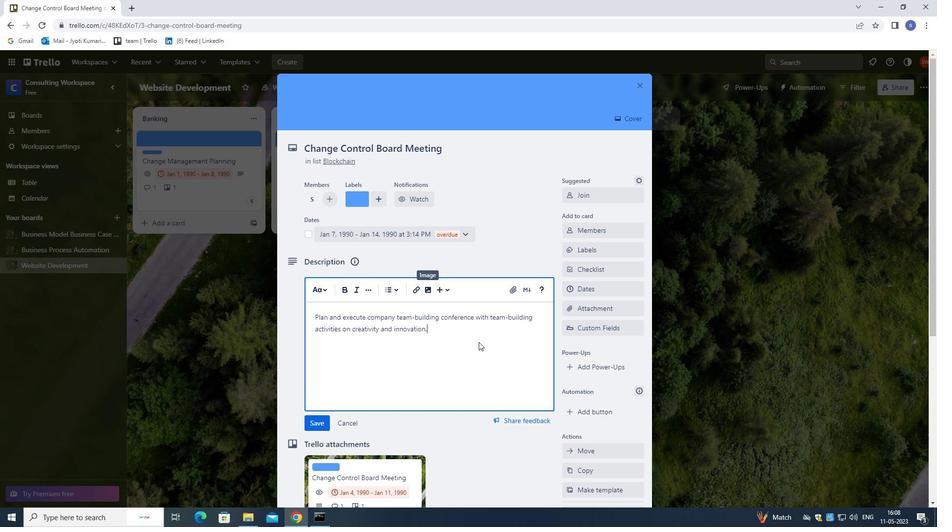 
Action: Mouse scrolled (484, 357) with delta (0, 0)
Screenshot: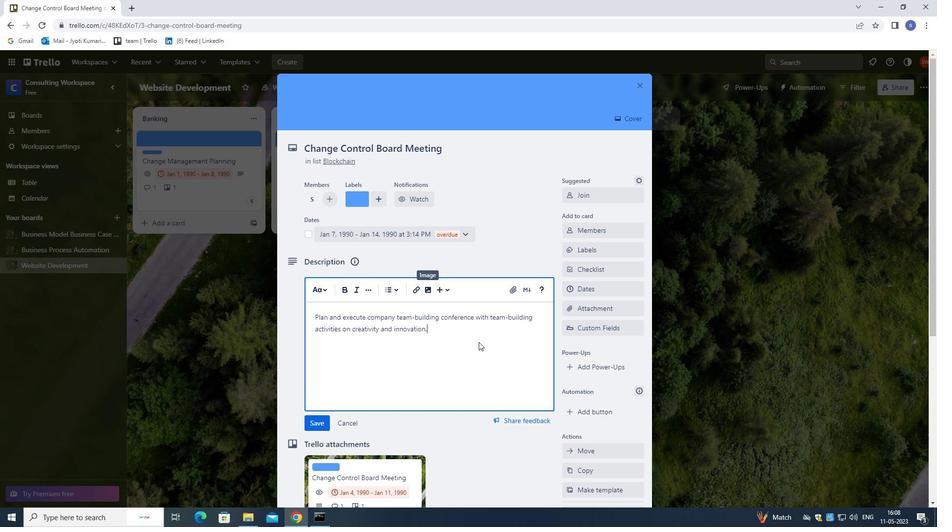 
Action: Mouse moved to (484, 358)
Screenshot: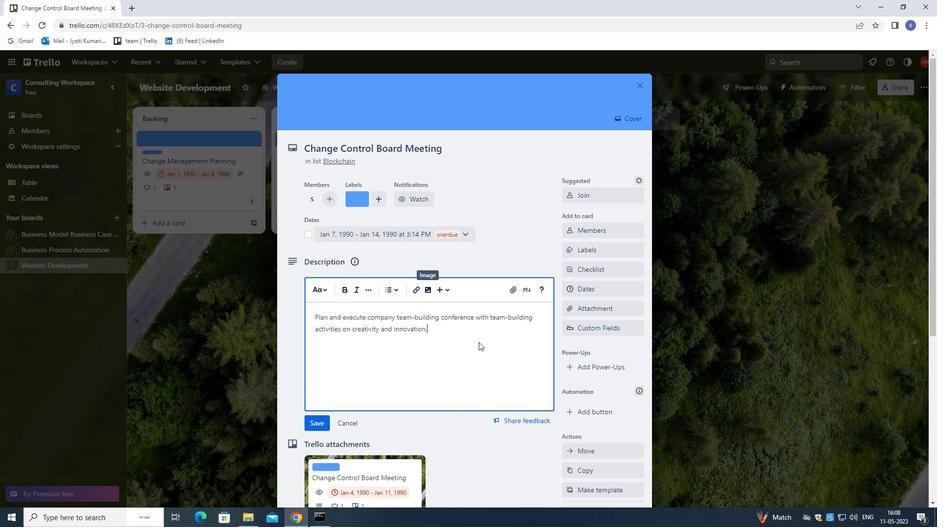
Action: Mouse scrolled (484, 358) with delta (0, 0)
Screenshot: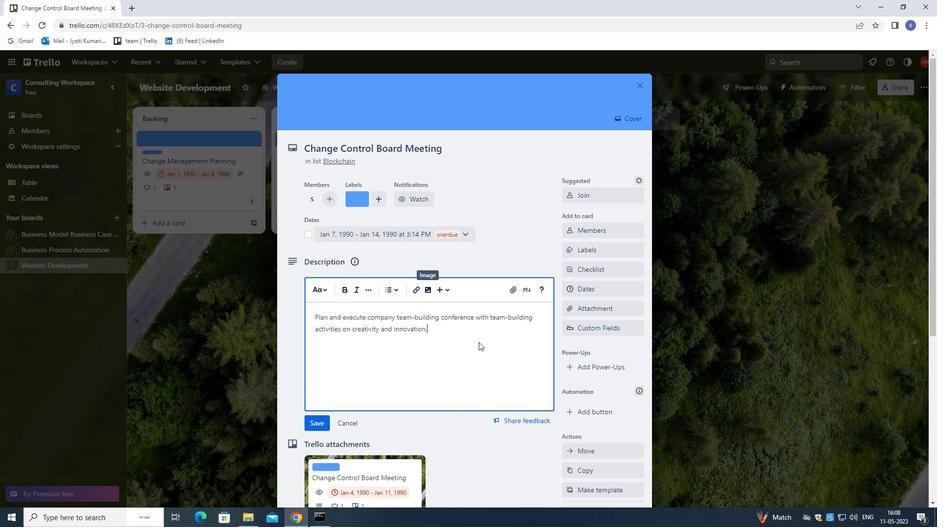 
Action: Mouse scrolled (484, 358) with delta (0, 0)
Screenshot: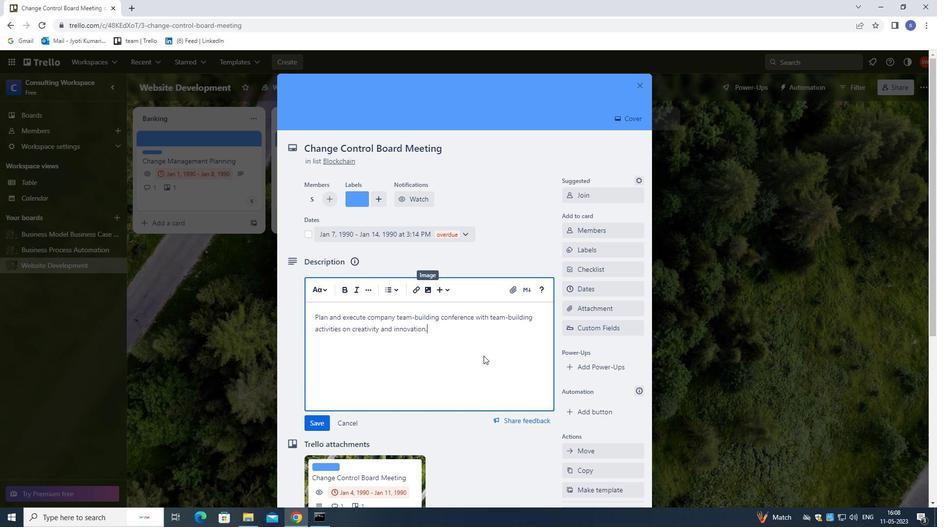 
Action: Mouse moved to (409, 440)
Screenshot: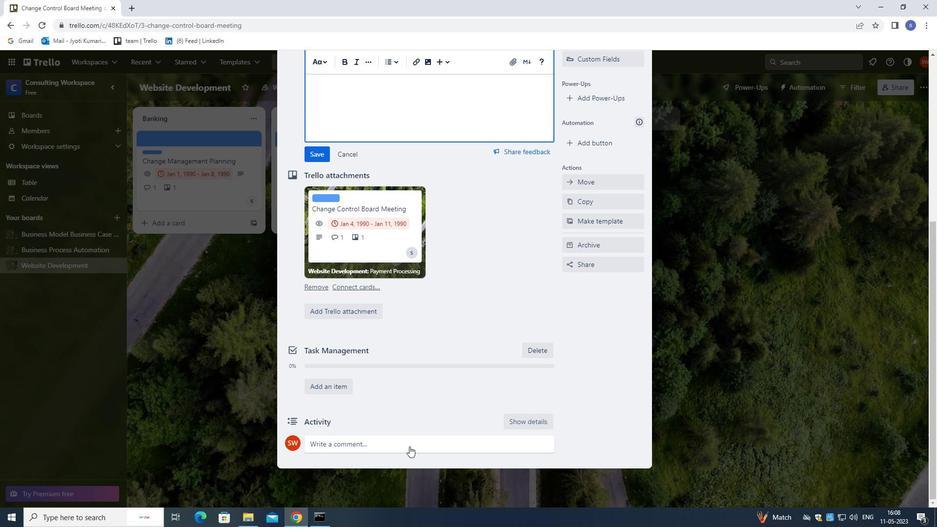 
Action: Mouse pressed left at (409, 440)
Screenshot: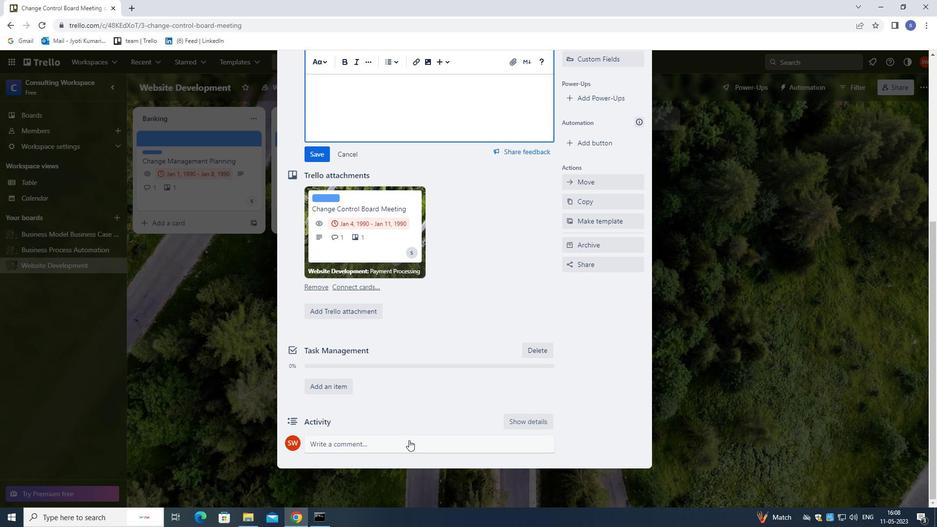 
Action: Mouse scrolled (409, 440) with delta (0, 0)
Screenshot: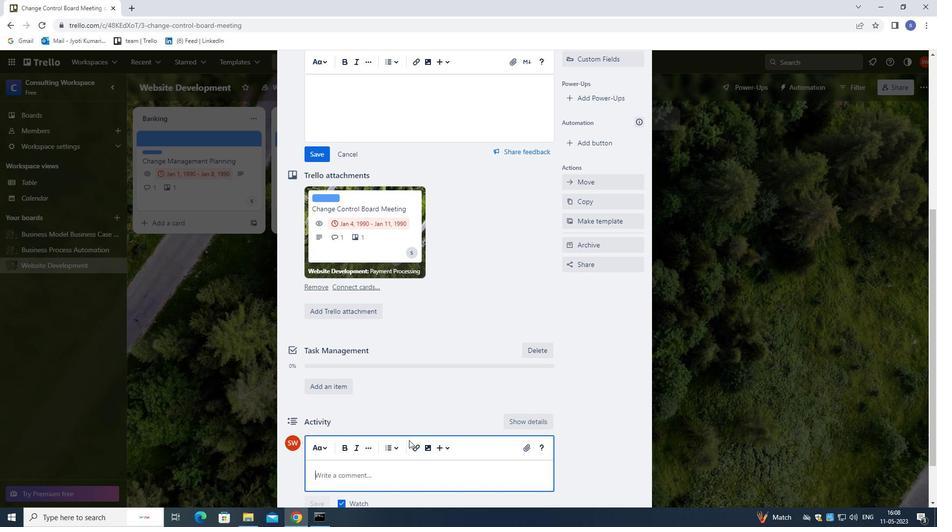 
Action: Mouse scrolled (409, 440) with delta (0, 0)
Screenshot: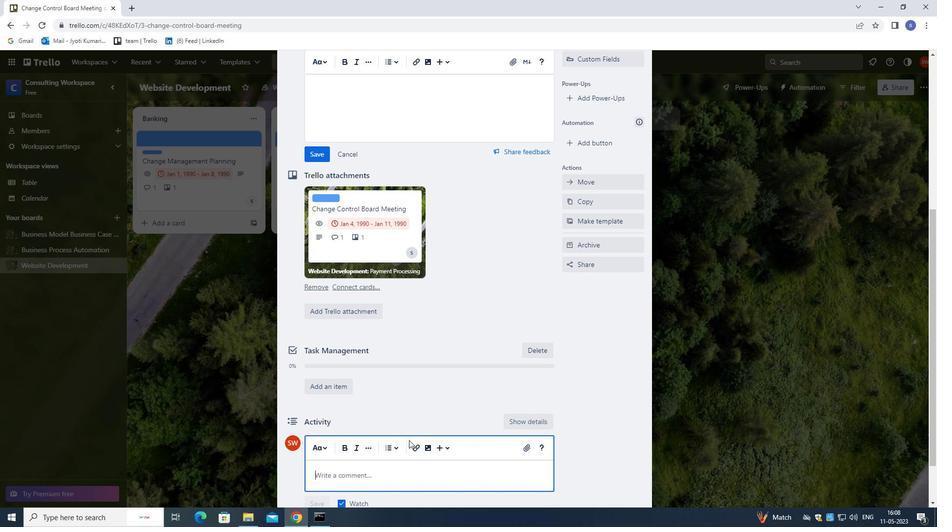 
Action: Mouse scrolled (409, 440) with delta (0, 0)
Screenshot: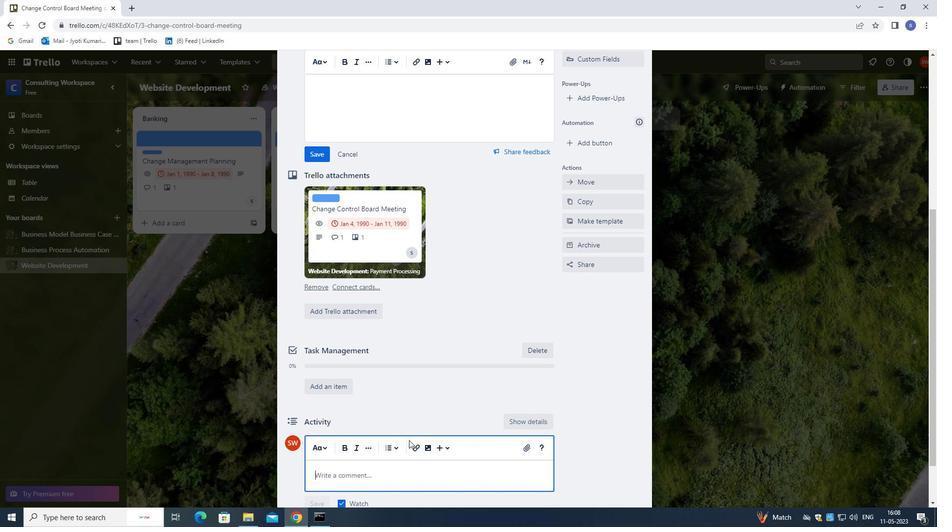 
Action: Mouse moved to (366, 416)
Screenshot: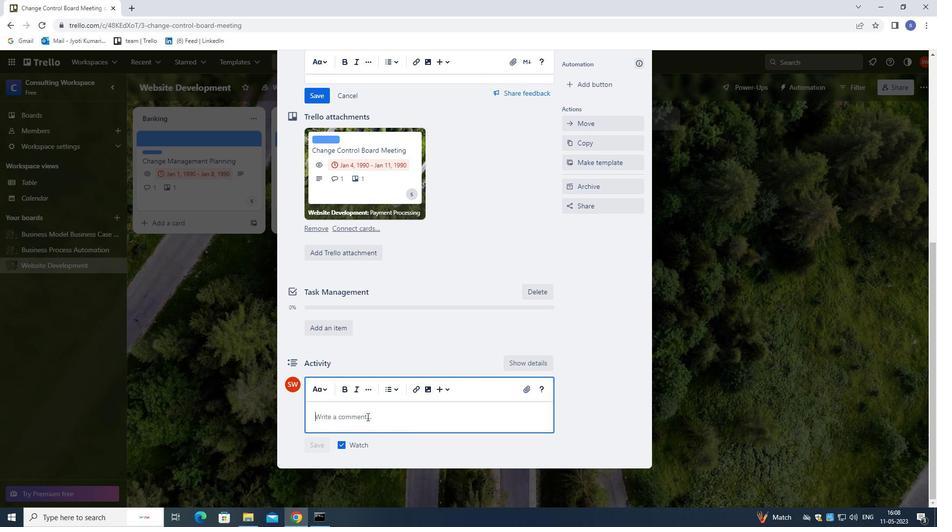 
Action: Key pressed <Key.shift>WE<Key.space>SHOULD<Key.space>APPORACH<Key.space><Key.backspace><Key.backspace><Key.backspace><Key.backspace><Key.backspace><Key.backspace>ROAH<Key.space>THIS<Key.space>TASK<Key.space>WITH<Key.space>A<Key.space>SENSE<Key.space>OF<Key.space>FLEXIBILITY<Key.space>AND<Key.space>ADAPTABILITY<Key.space>,<Key.space>BEING<Key.space>OPEN<Key.space>TO<Key.space>D<Key.backspace>FEEDBACK<Key.space>AND<Key.space>WILLING<Key.space>TO<Key.space>MAKE<Key.space>ADJUSTMENT<Key.space>AS<Key.space>NEEDED.
Screenshot: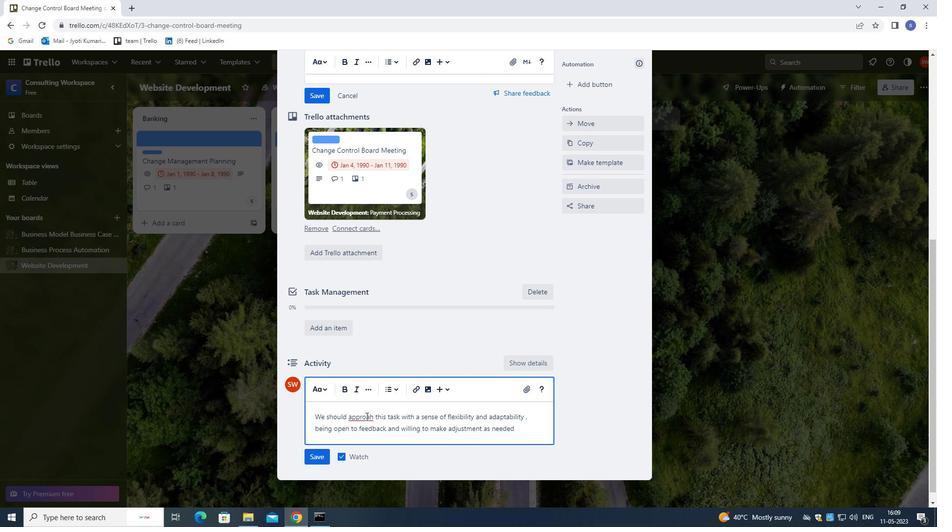 
Action: Mouse moved to (365, 417)
Screenshot: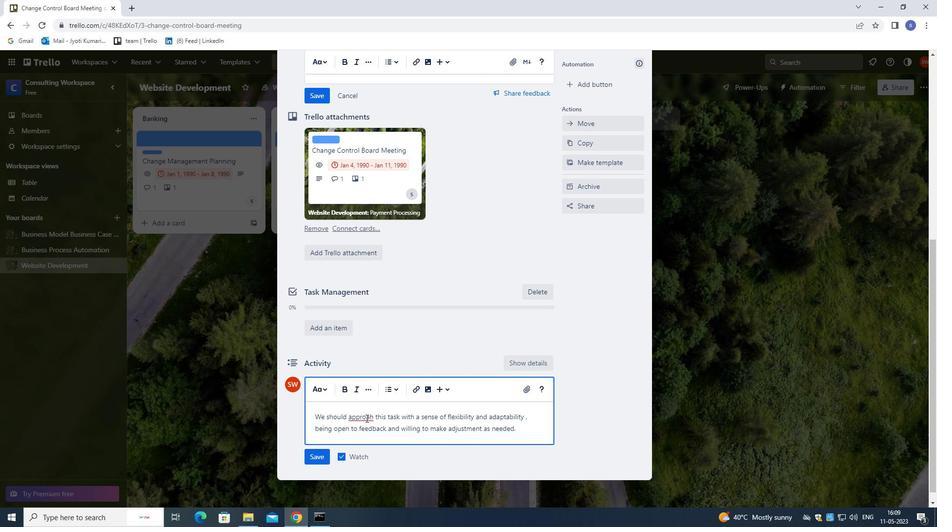 
Action: Mouse pressed left at (365, 417)
Screenshot: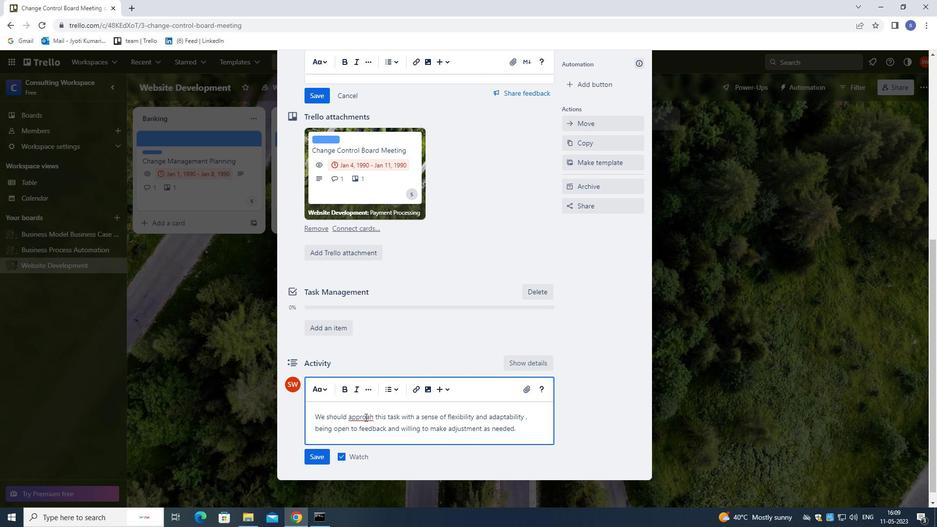 
Action: Key pressed A
Screenshot: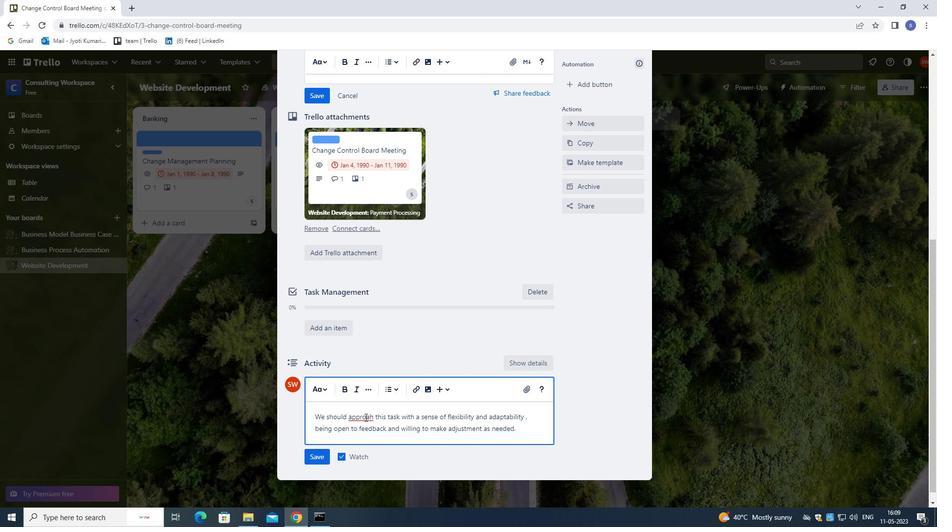 
Action: Mouse moved to (318, 90)
Screenshot: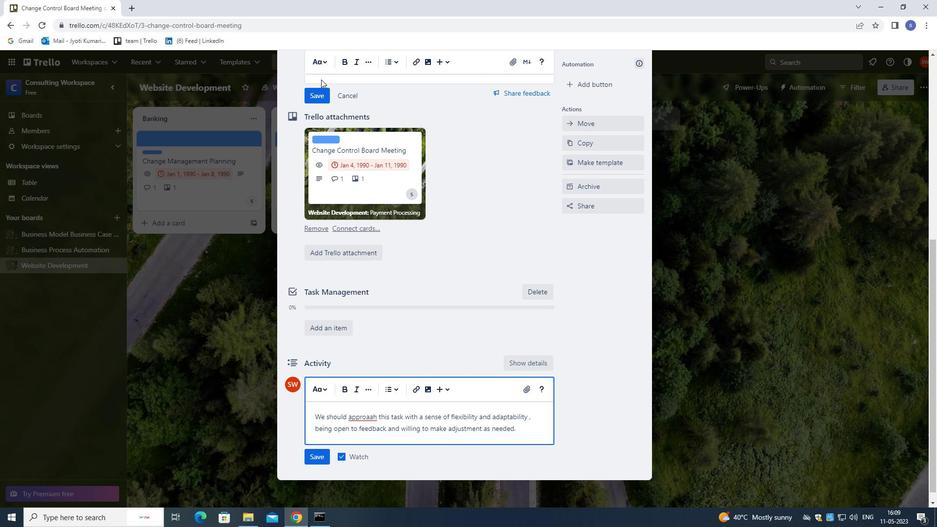 
Action: Mouse pressed left at (318, 90)
Screenshot: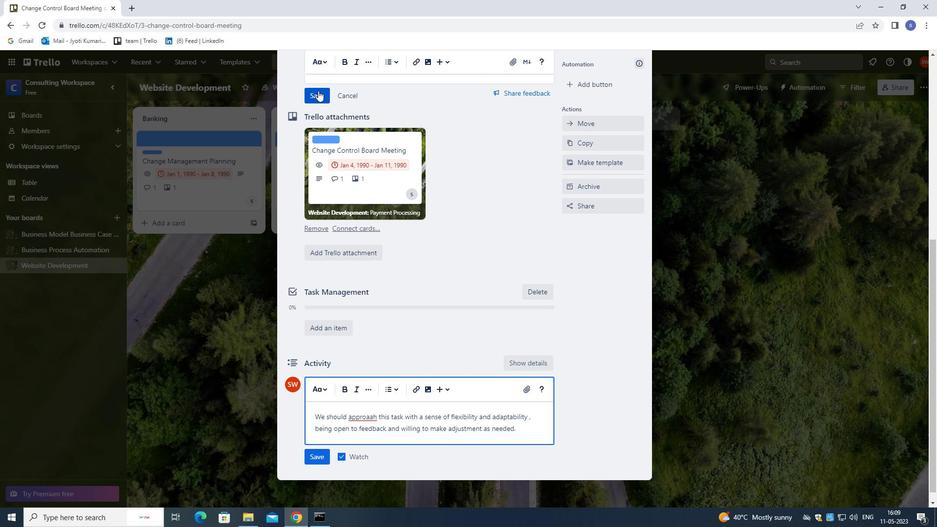 
Action: Mouse moved to (317, 448)
Screenshot: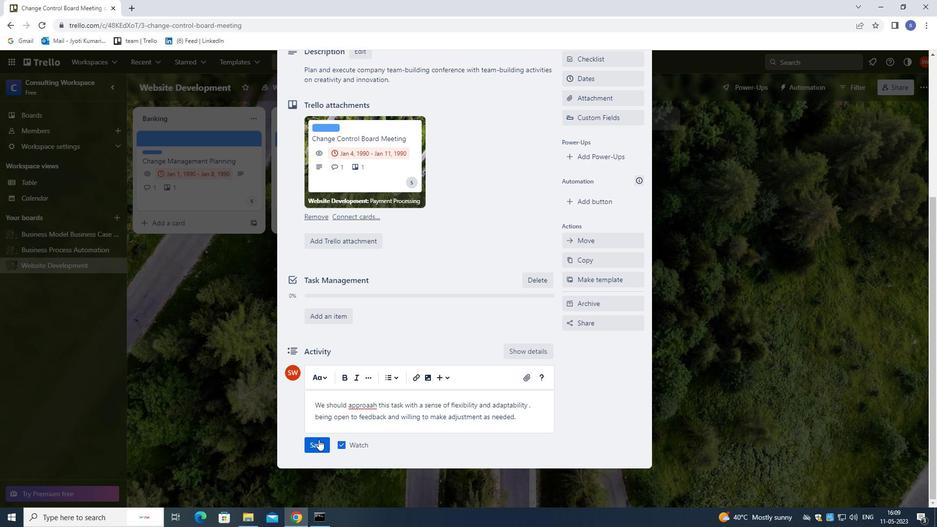
Action: Mouse pressed left at (317, 448)
Screenshot: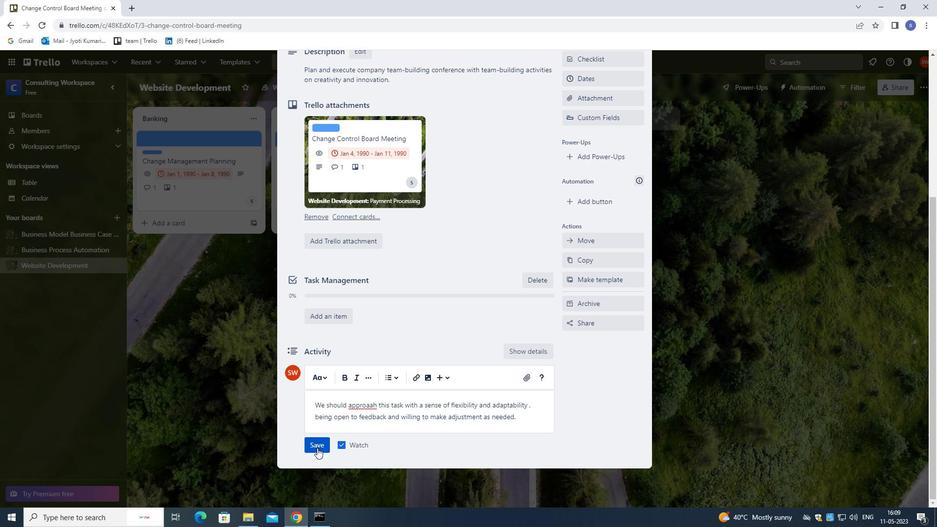 
Action: Mouse moved to (329, 419)
Screenshot: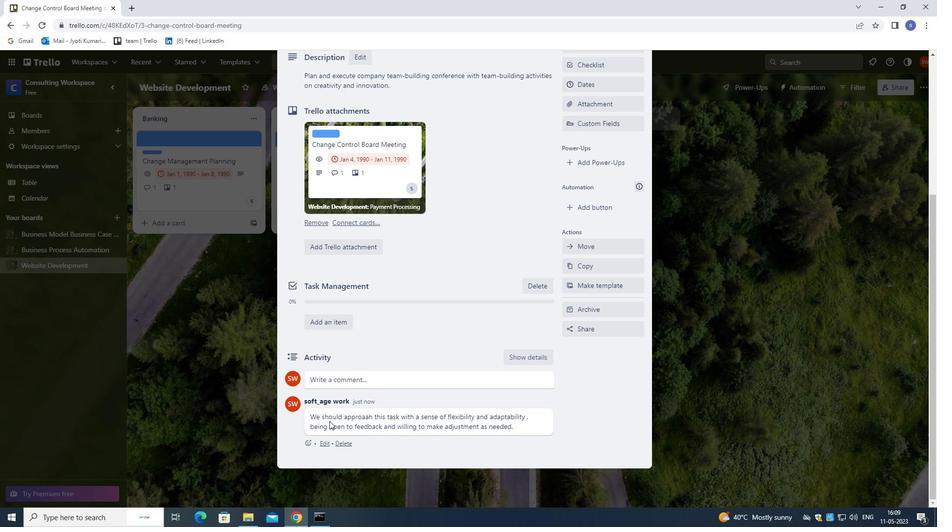 
